 Task: Open Card Net Promoter Score Analysis in Board Corporate Social Responsibility to Workspace Customer Acquisition and add a team member Softage.4@softage.net, a label Yellow, a checklist Organizational Development, an attachment from your google drive, a color Yellow and finally, add a card description 'Research and develop new product line' and a comment 'Given the potential impact of this task on our team workload, let us ensure that we have the necessary resources and support to execute it effectively.'. Add a start date 'Jan 04, 1900' with a due date 'Jan 11, 1900'
Action: Mouse moved to (79, 250)
Screenshot: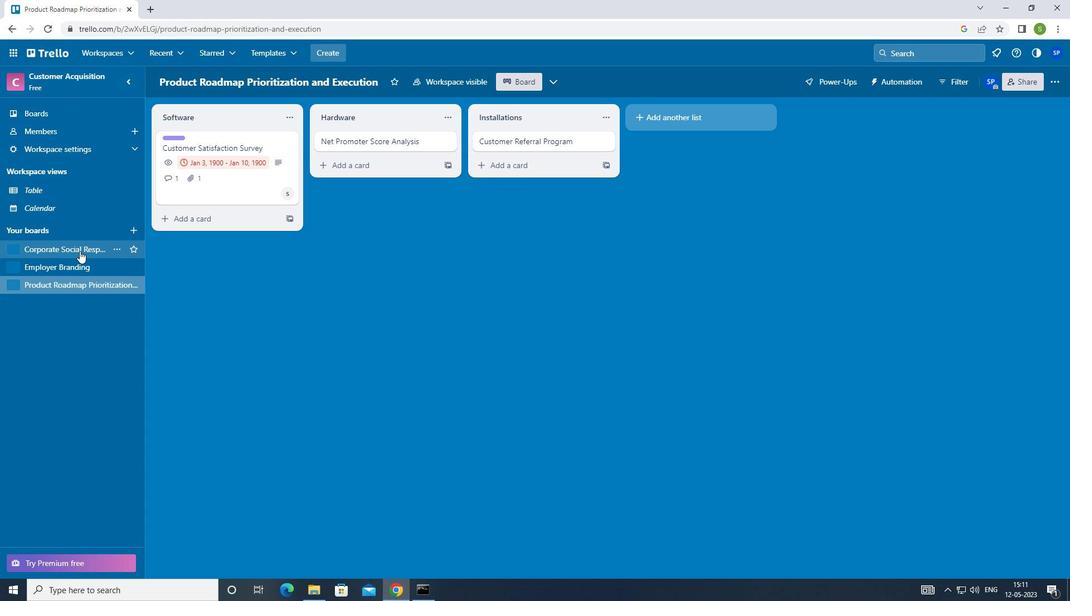 
Action: Mouse pressed left at (79, 250)
Screenshot: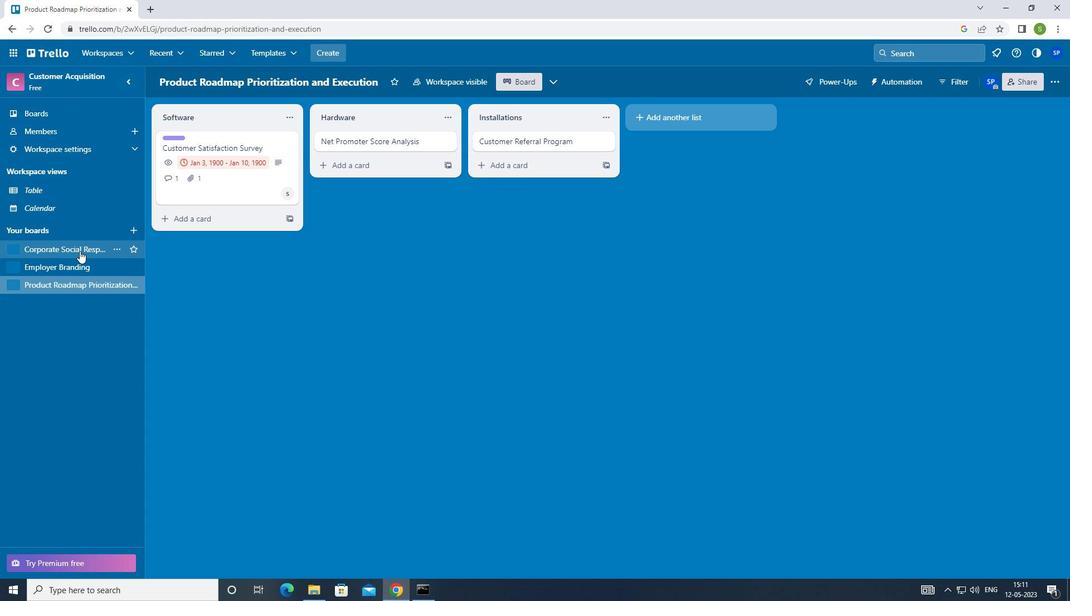
Action: Mouse moved to (378, 144)
Screenshot: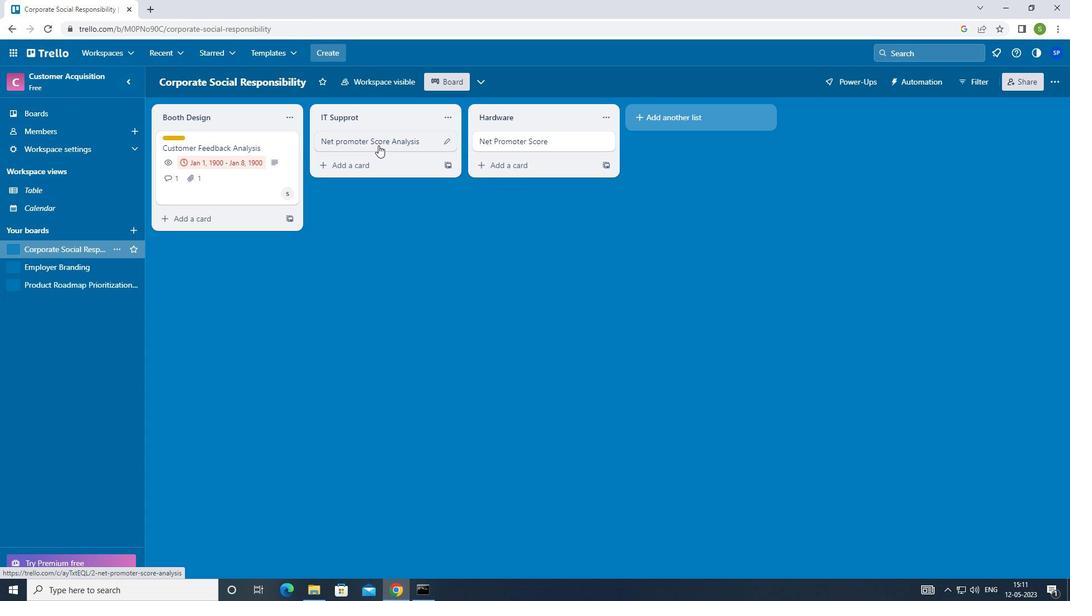 
Action: Mouse pressed left at (378, 144)
Screenshot: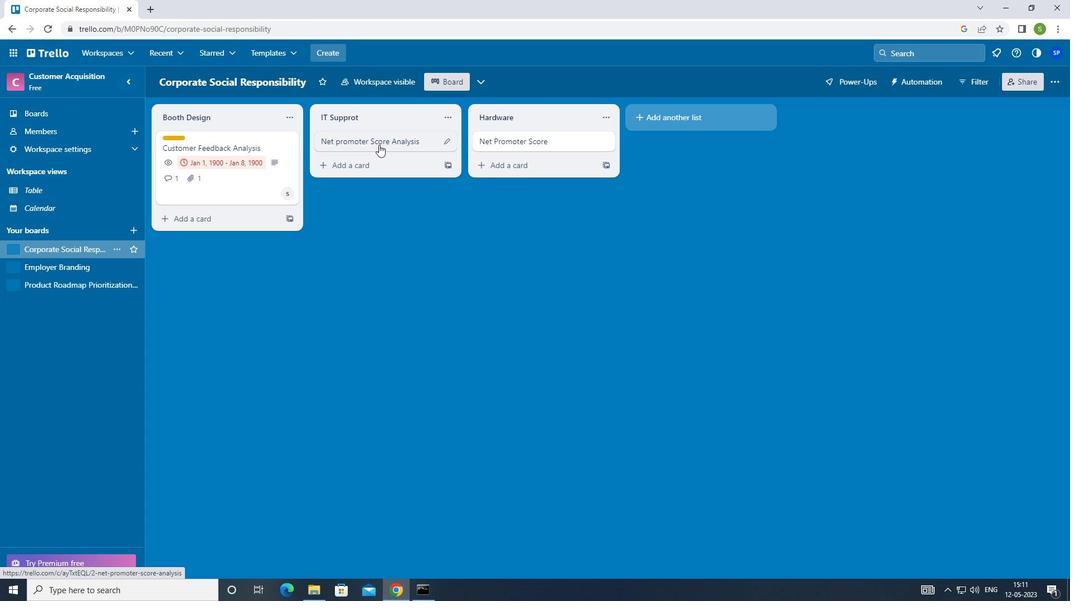 
Action: Mouse moved to (684, 139)
Screenshot: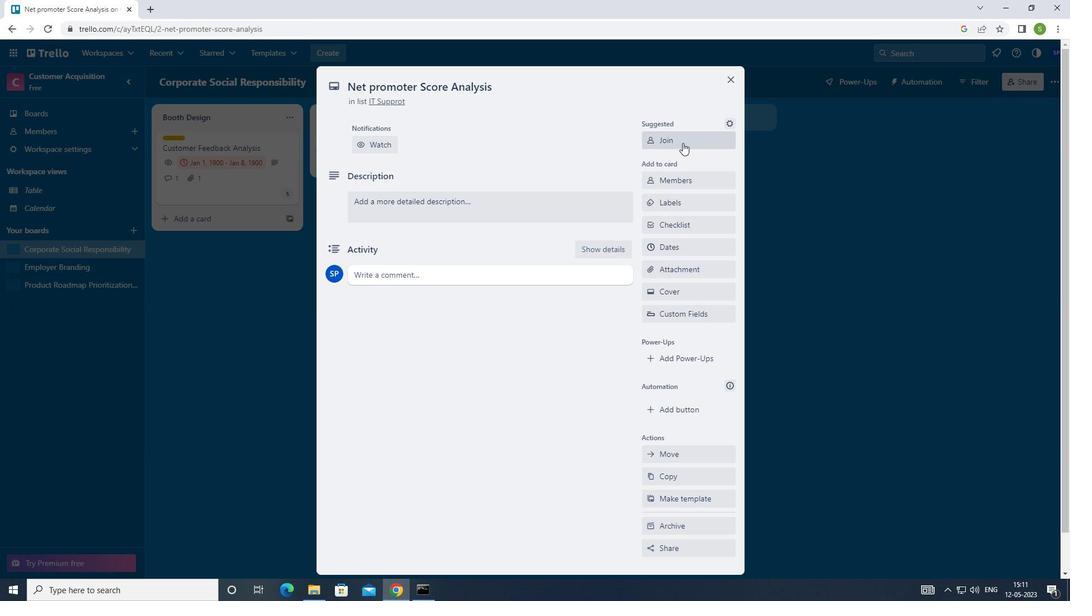 
Action: Mouse pressed left at (684, 139)
Screenshot: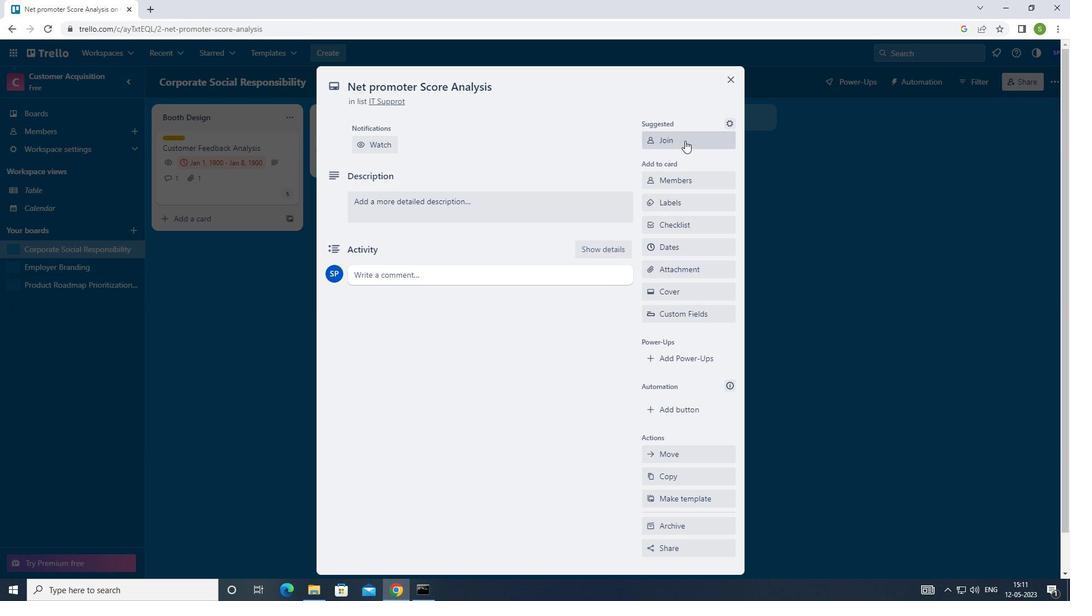 
Action: Mouse moved to (691, 144)
Screenshot: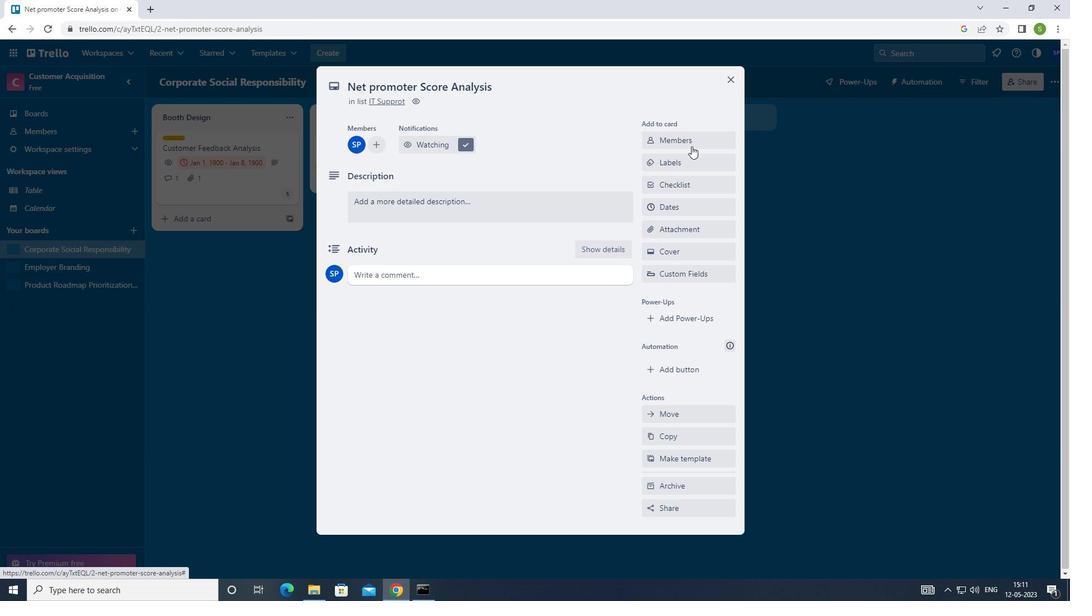 
Action: Mouse pressed left at (691, 144)
Screenshot: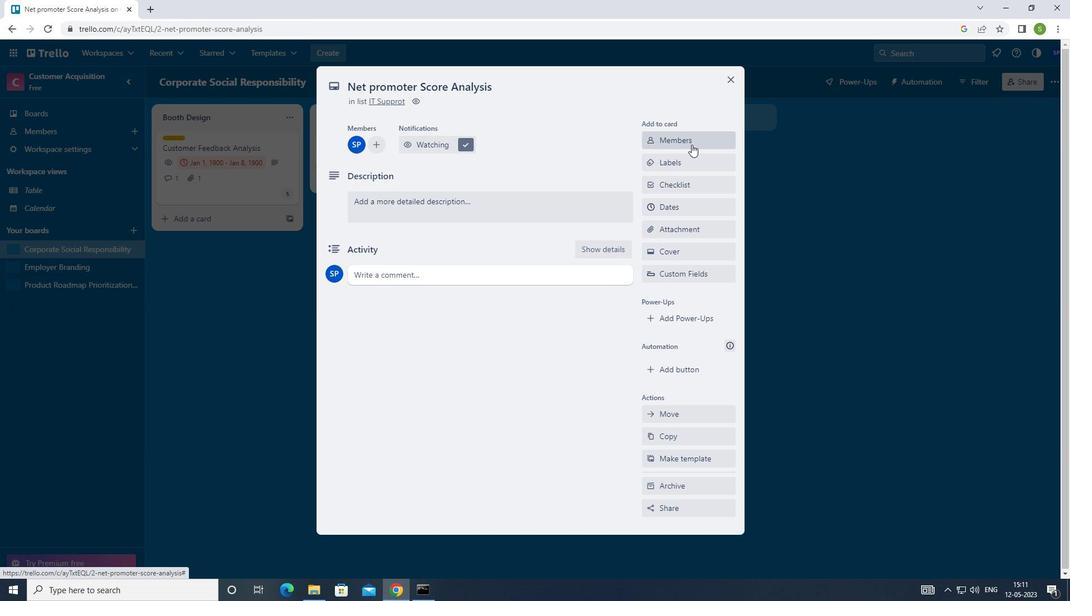 
Action: Mouse moved to (605, 163)
Screenshot: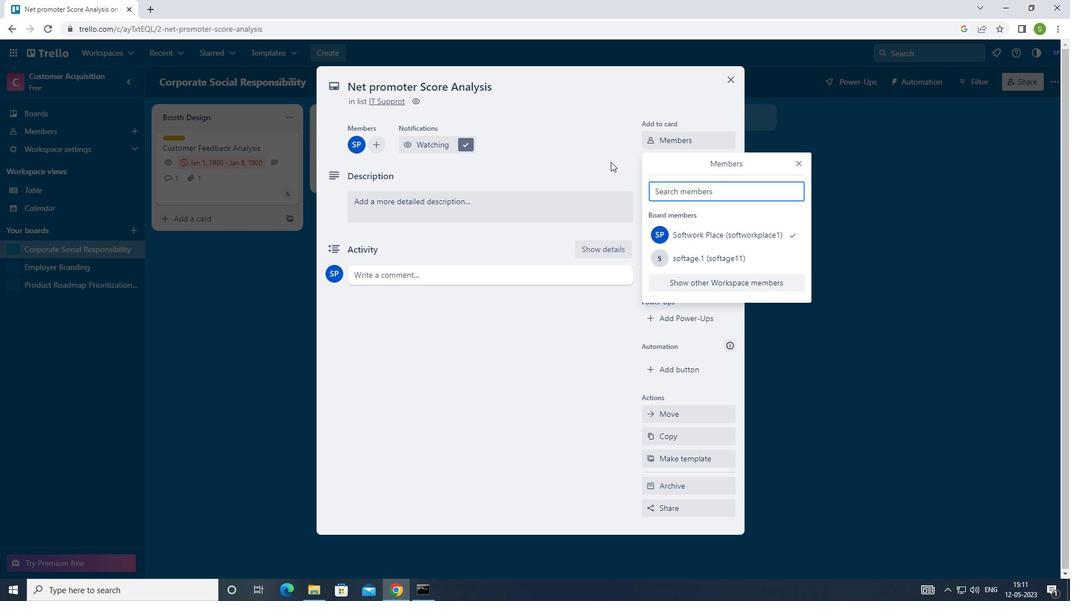 
Action: Key pressed <Key.shift>SOFTAGE.4<Key.shift>@SOFTAGE.NET
Screenshot: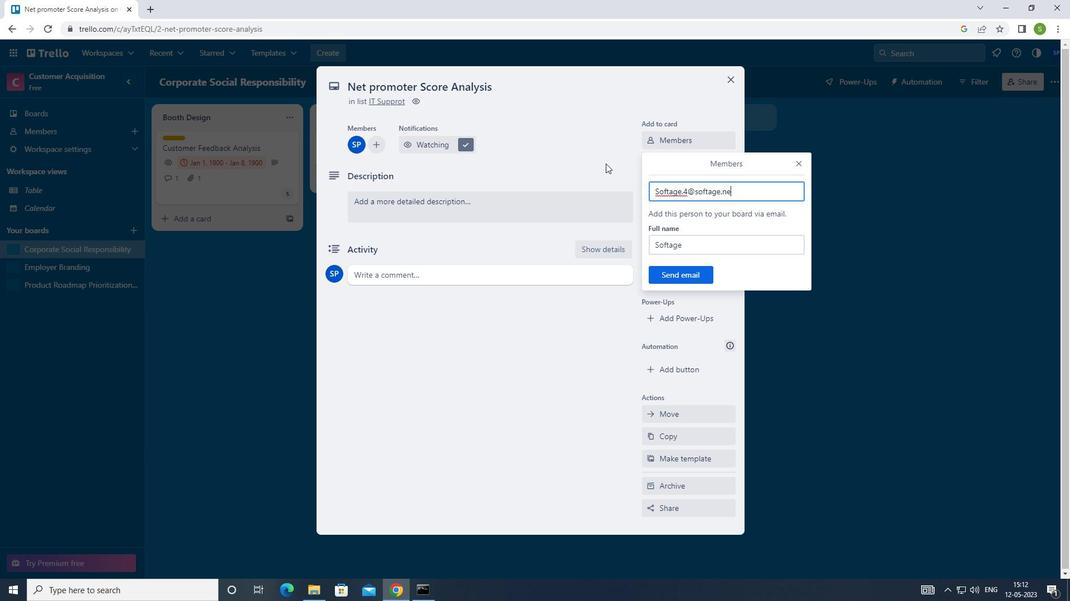 
Action: Mouse moved to (665, 271)
Screenshot: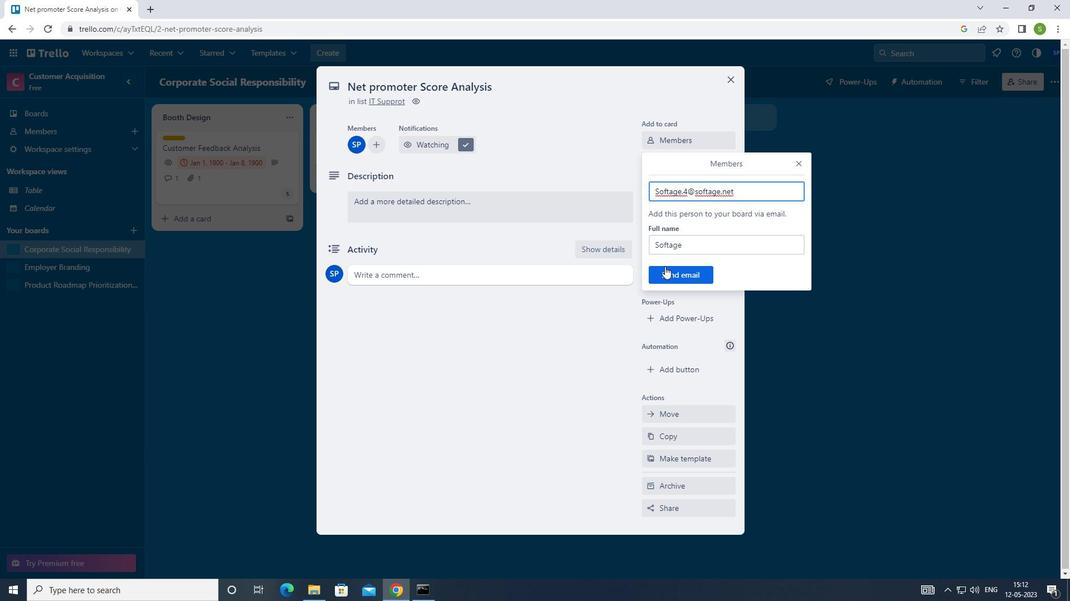 
Action: Mouse pressed left at (665, 271)
Screenshot: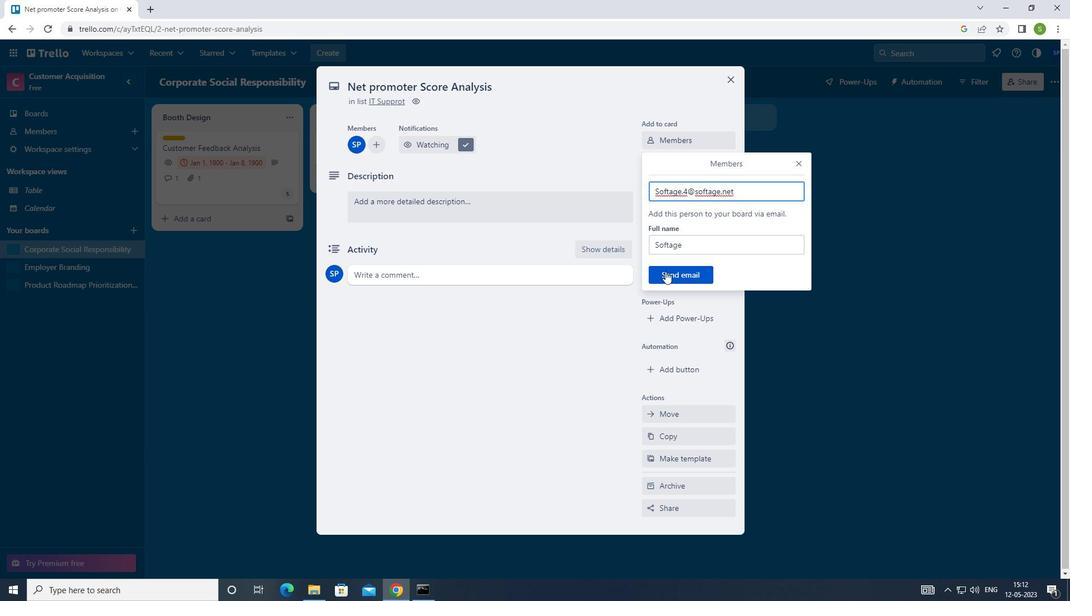 
Action: Mouse moved to (674, 164)
Screenshot: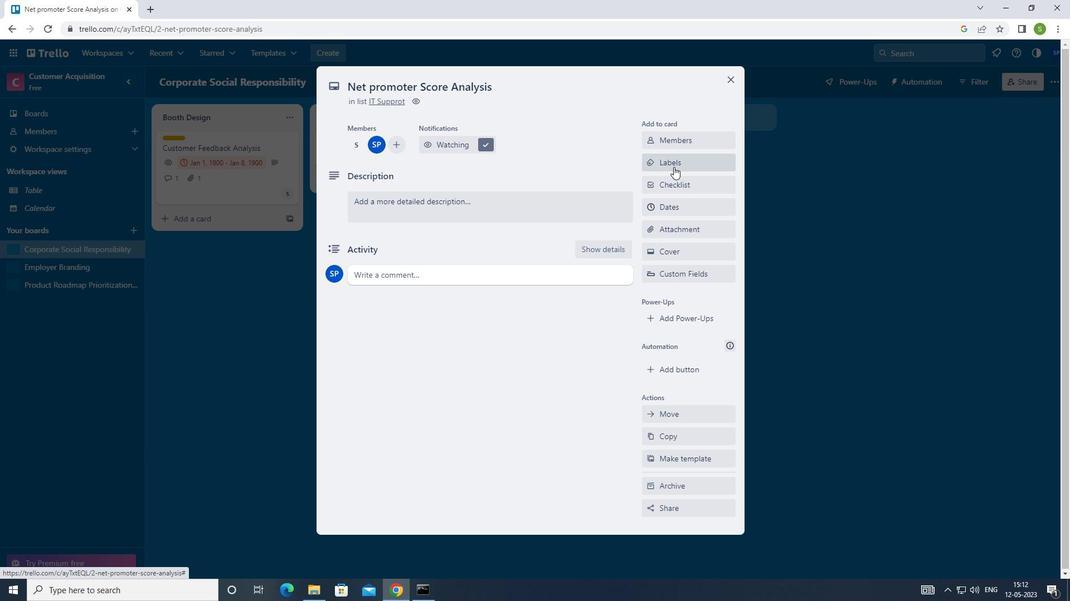 
Action: Mouse pressed left at (674, 164)
Screenshot: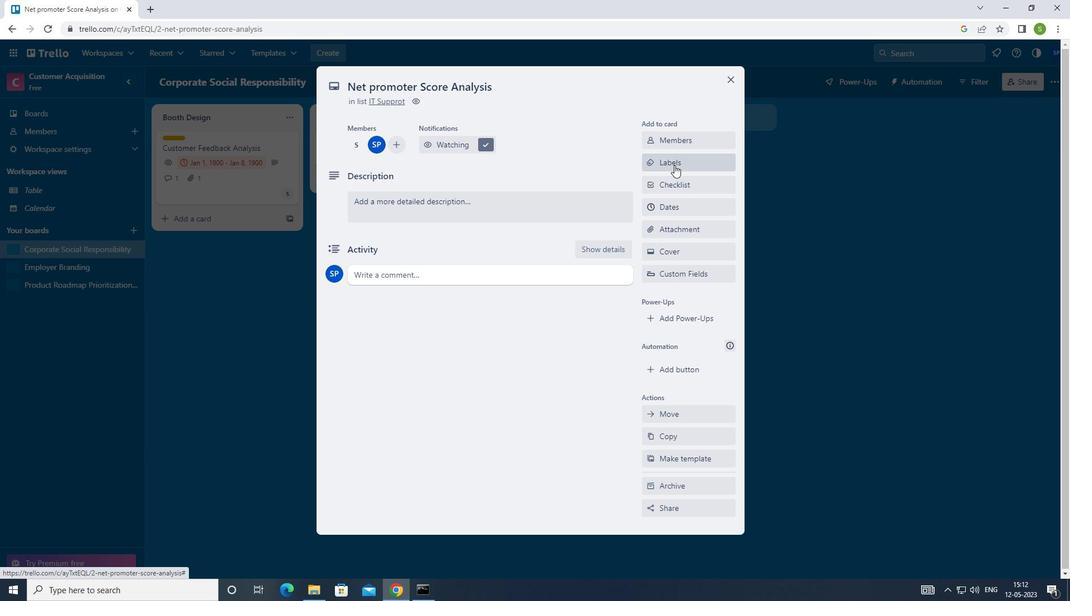 
Action: Mouse moved to (626, 195)
Screenshot: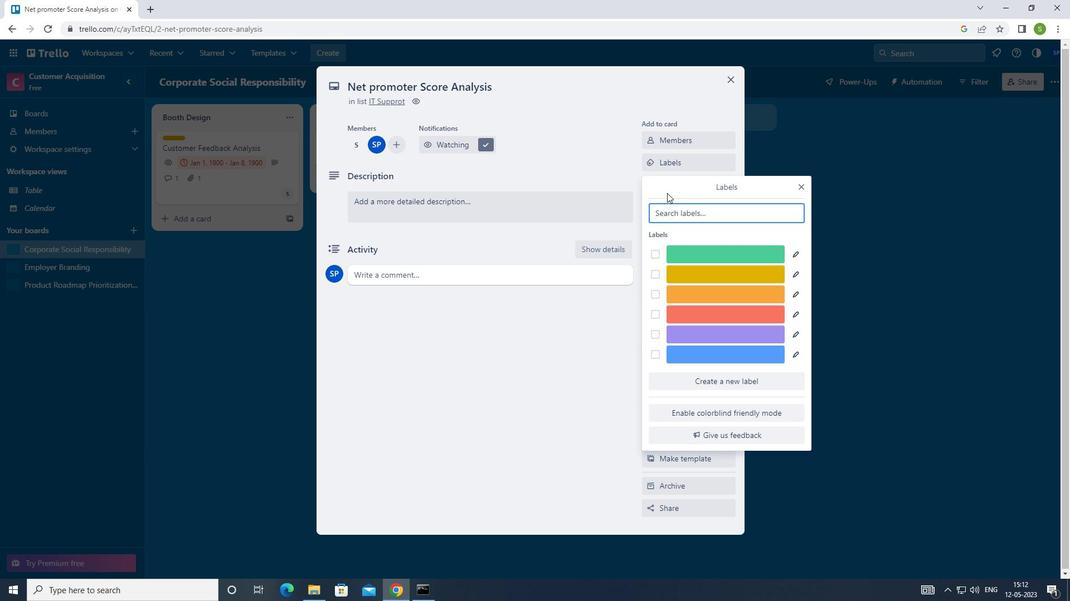 
Action: Key pressed YELL
Screenshot: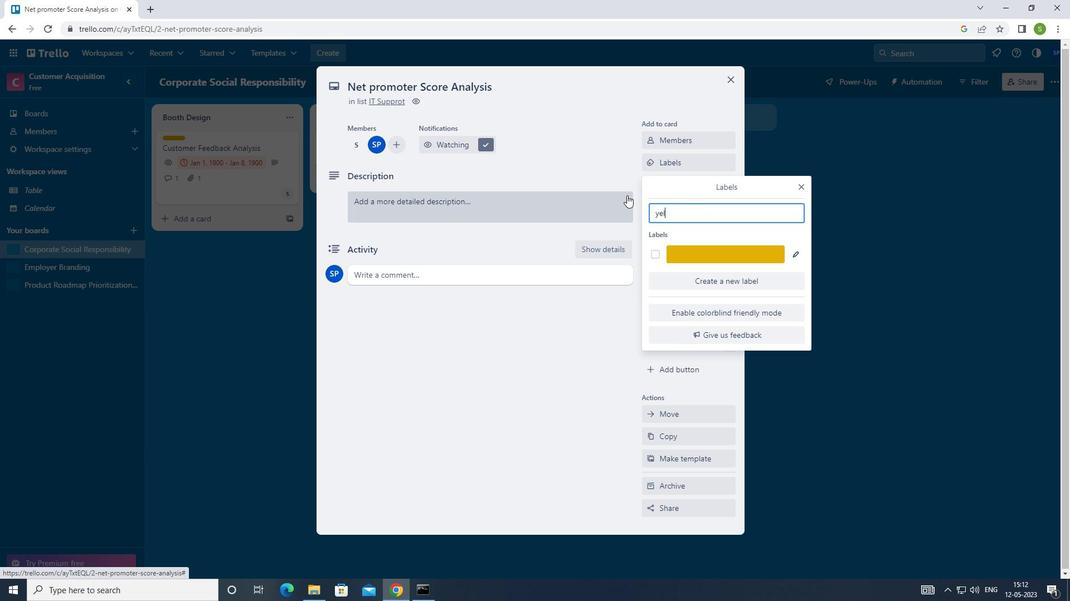 
Action: Mouse moved to (658, 253)
Screenshot: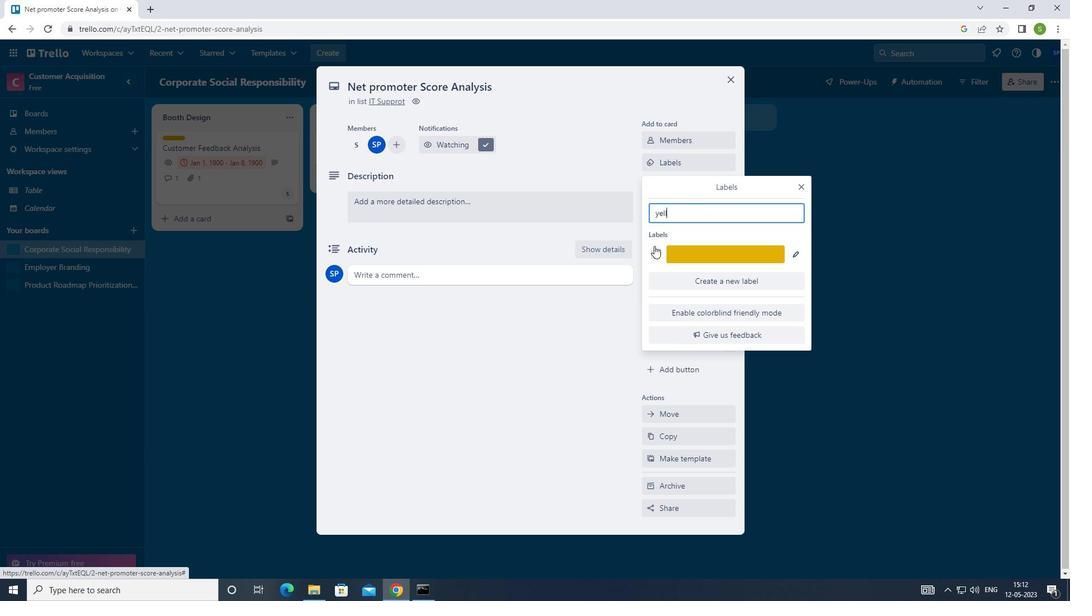 
Action: Mouse pressed left at (658, 253)
Screenshot: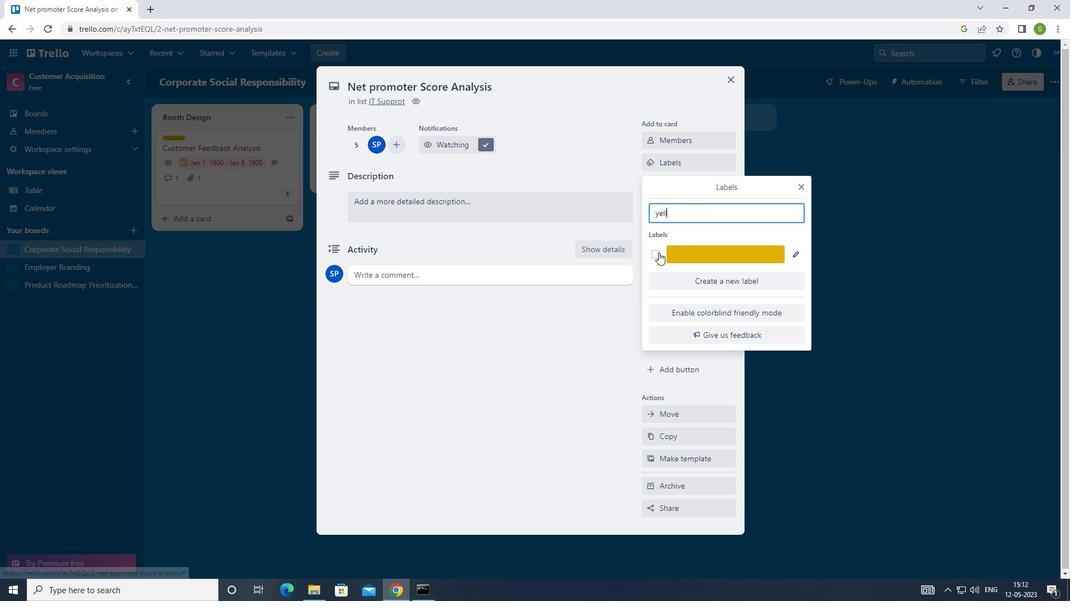 
Action: Mouse moved to (804, 186)
Screenshot: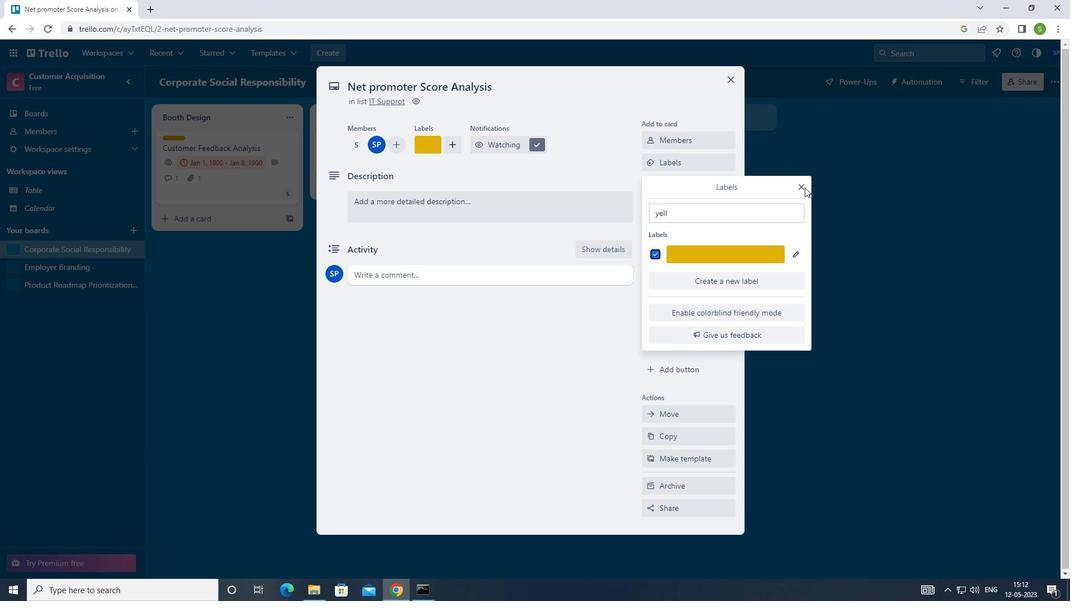 
Action: Mouse pressed left at (804, 186)
Screenshot: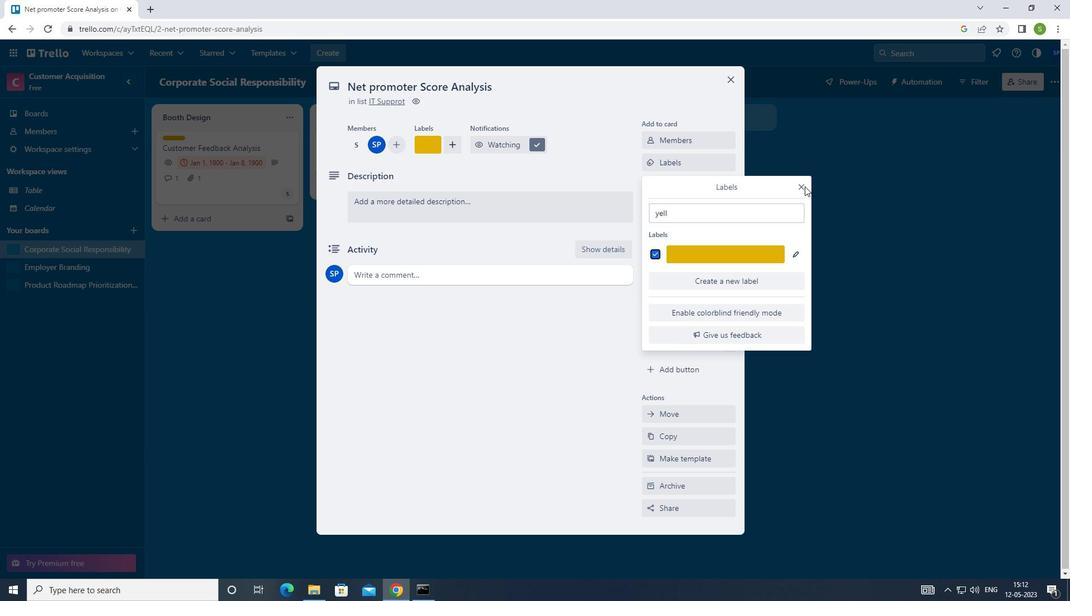 
Action: Mouse moved to (798, 185)
Screenshot: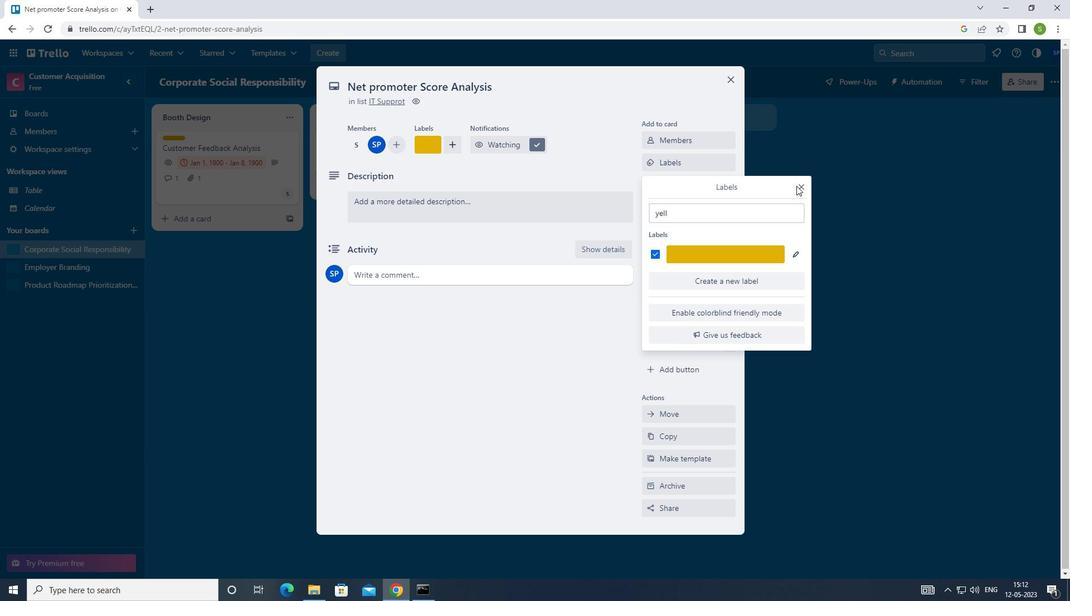 
Action: Mouse pressed left at (798, 185)
Screenshot: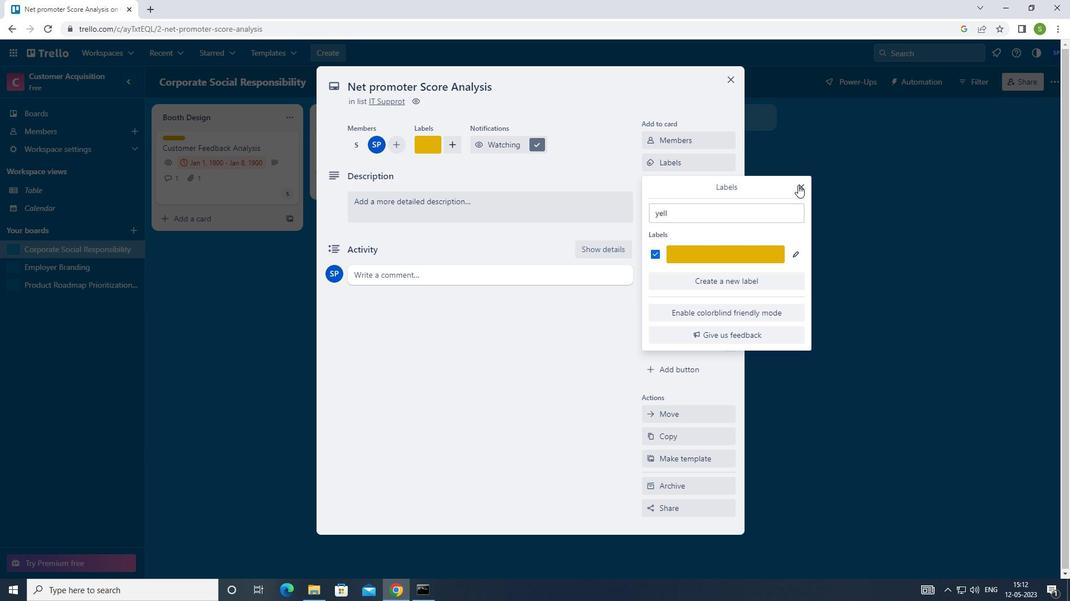 
Action: Mouse moved to (687, 188)
Screenshot: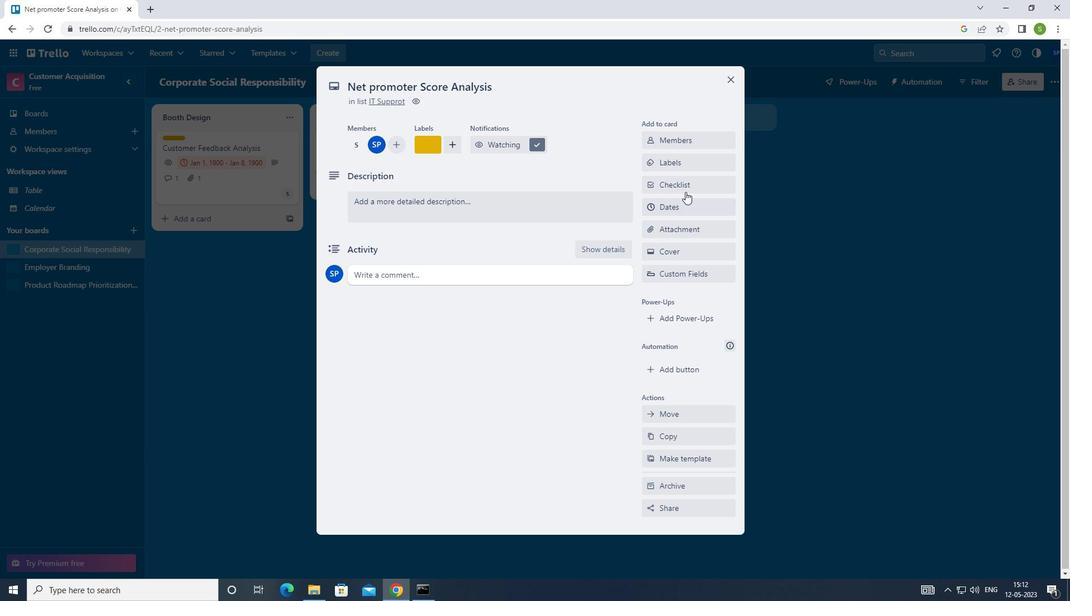 
Action: Mouse pressed left at (687, 188)
Screenshot: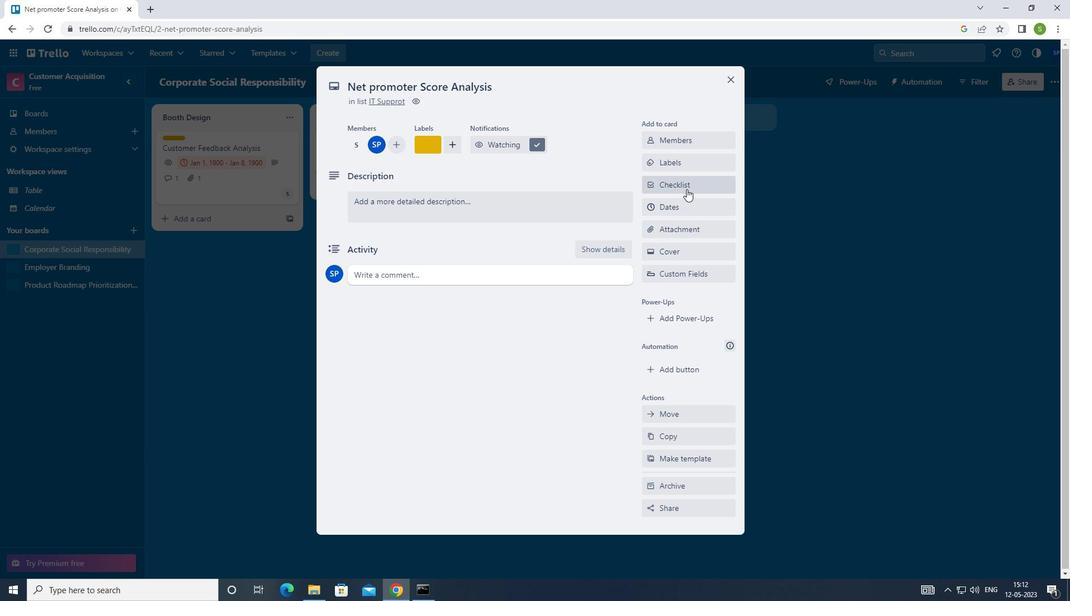 
Action: Mouse moved to (662, 192)
Screenshot: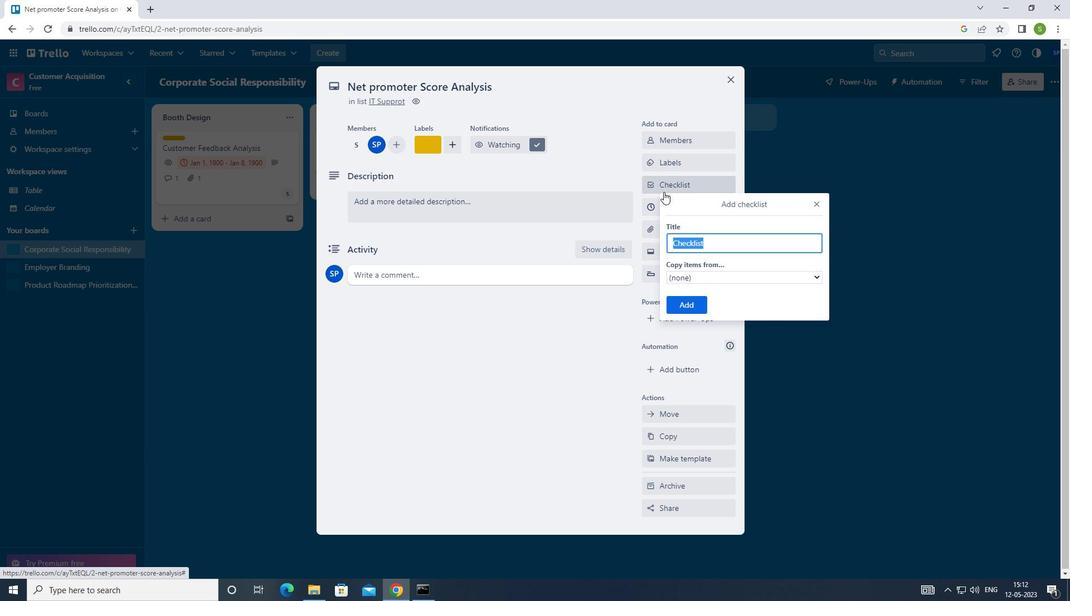 
Action: Key pressed <Key.shift><Key.shift><Key.shift><Key.shift><Key.shift><Key.shift><Key.shift><Key.shift><Key.shift><Key.shift>ORG
Screenshot: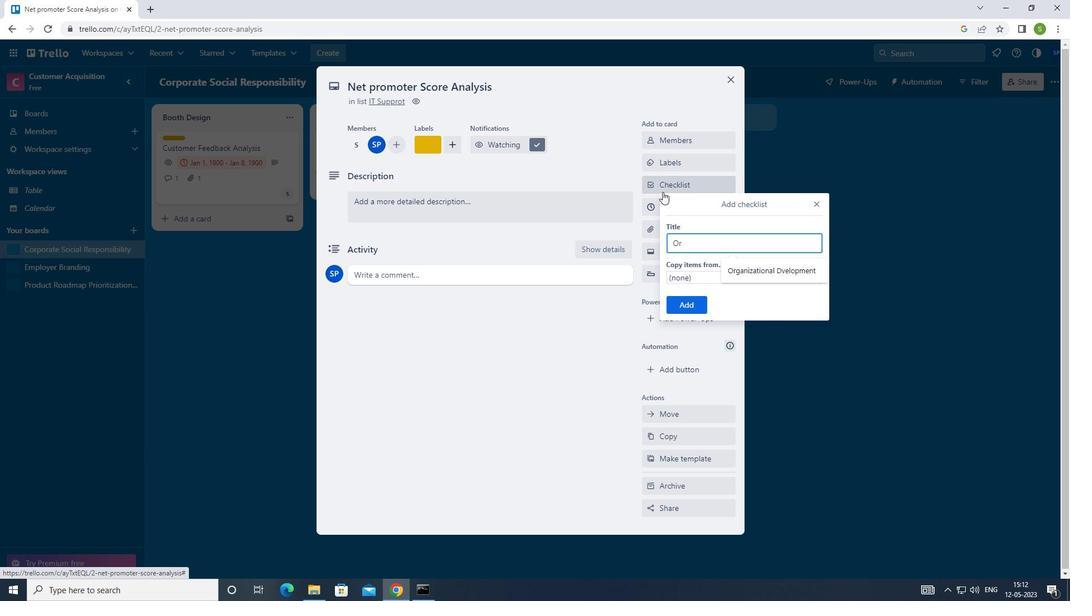 
Action: Mouse moved to (661, 192)
Screenshot: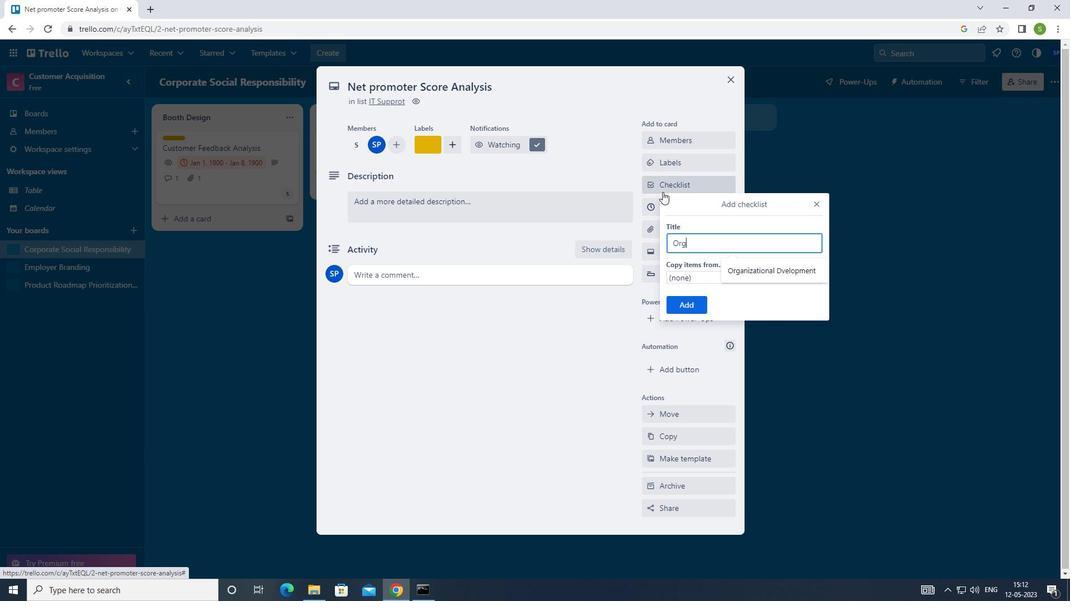 
Action: Key pressed ANIZATIONAL<Key.space><Key.shift><Key.shift><Key.shift><Key.shift><Key.shift><Key.shift><Key.shift><Key.shift><Key.shift><Key.shift><Key.shift>DEVELOPMENT
Screenshot: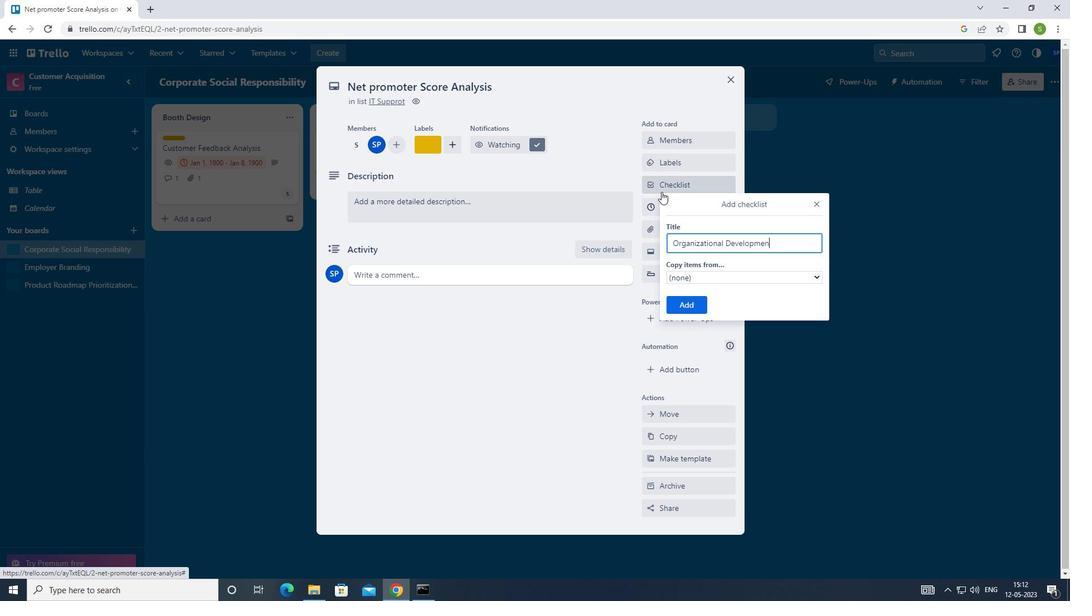 
Action: Mouse moved to (677, 302)
Screenshot: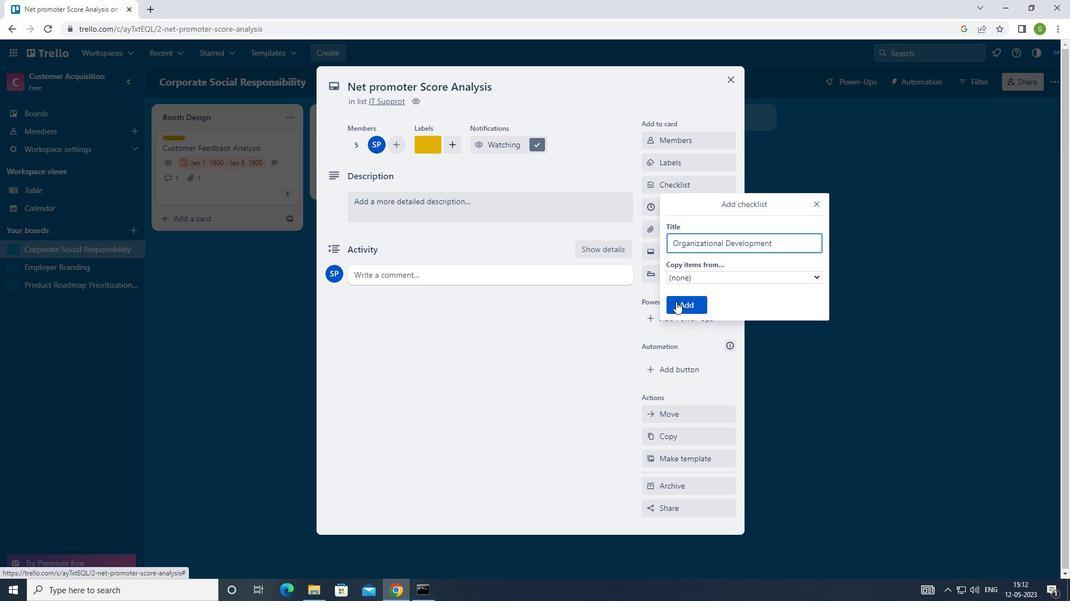 
Action: Mouse pressed left at (677, 302)
Screenshot: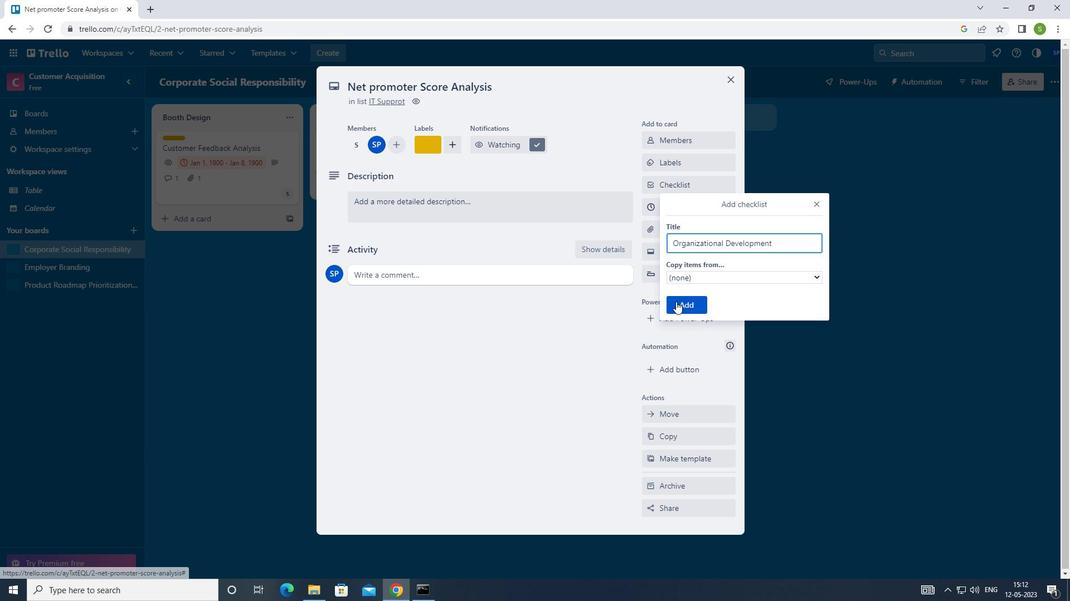 
Action: Mouse moved to (681, 227)
Screenshot: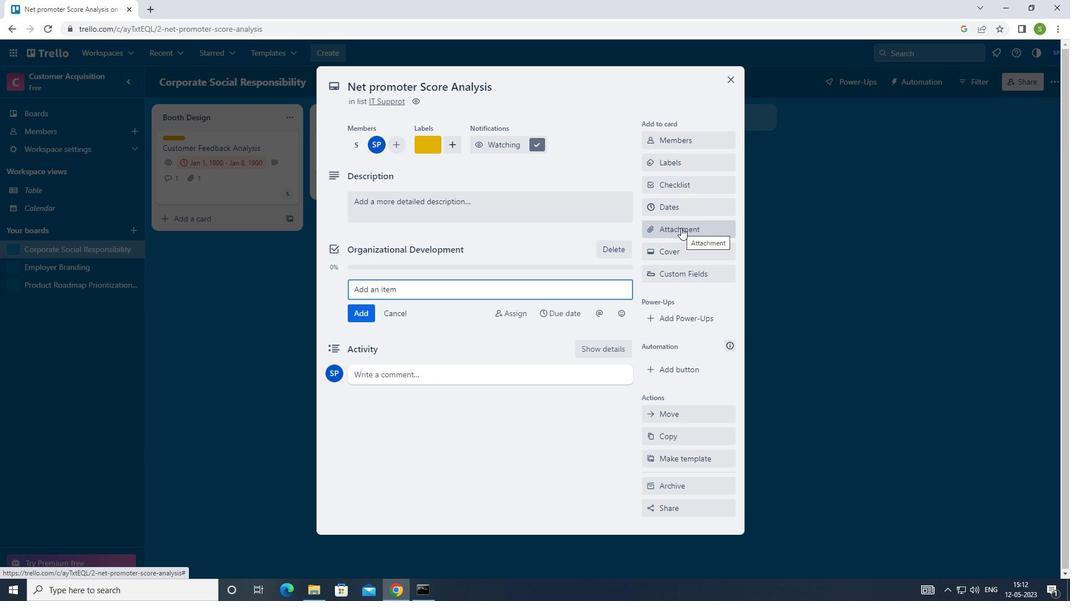 
Action: Mouse pressed left at (681, 227)
Screenshot: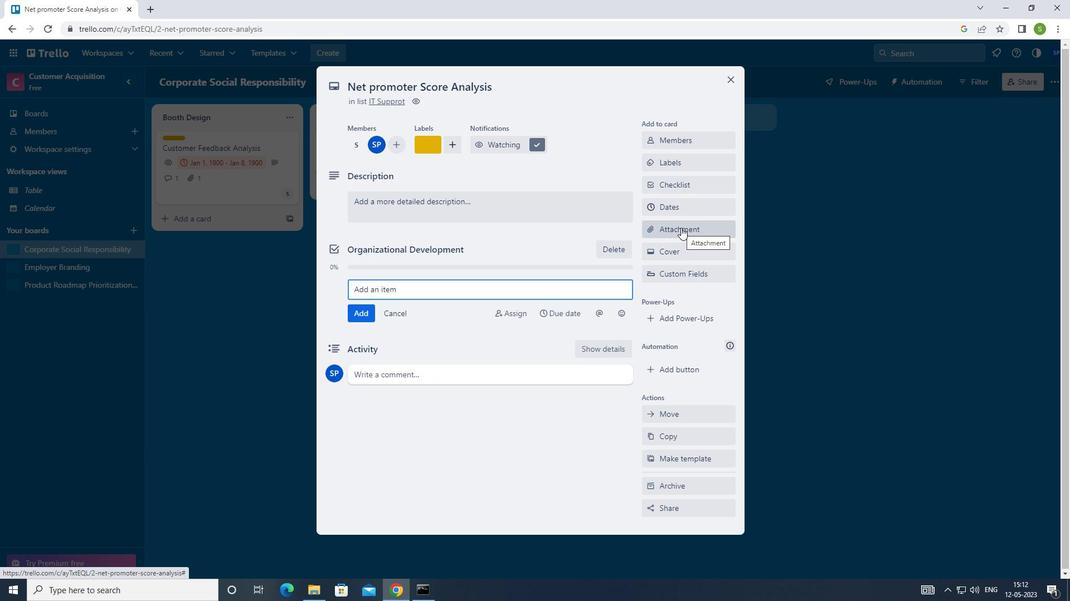 
Action: Mouse moved to (663, 313)
Screenshot: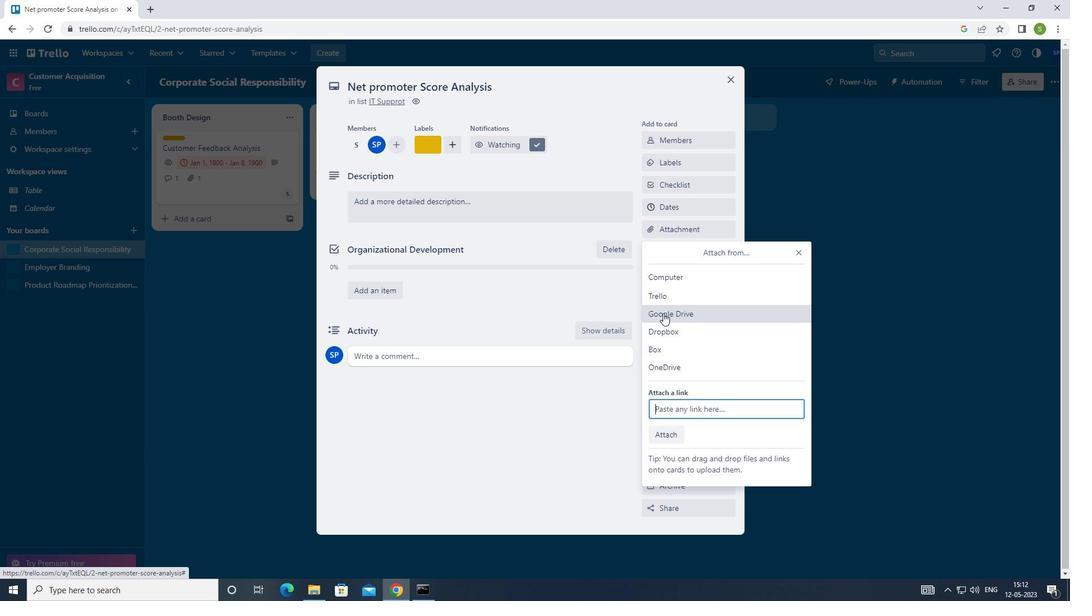 
Action: Mouse pressed left at (663, 313)
Screenshot: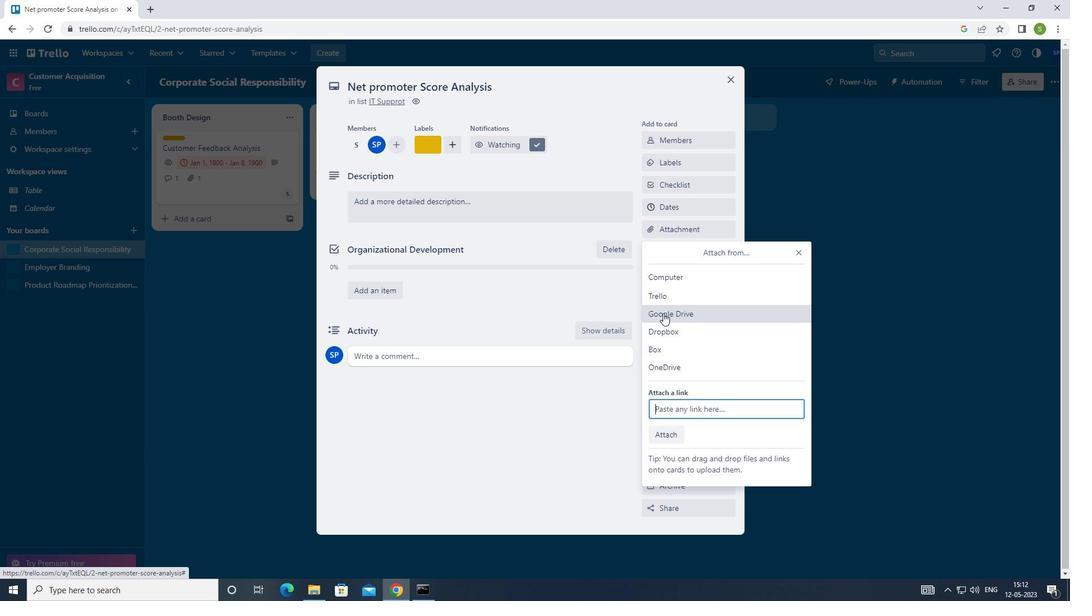 
Action: Mouse moved to (329, 295)
Screenshot: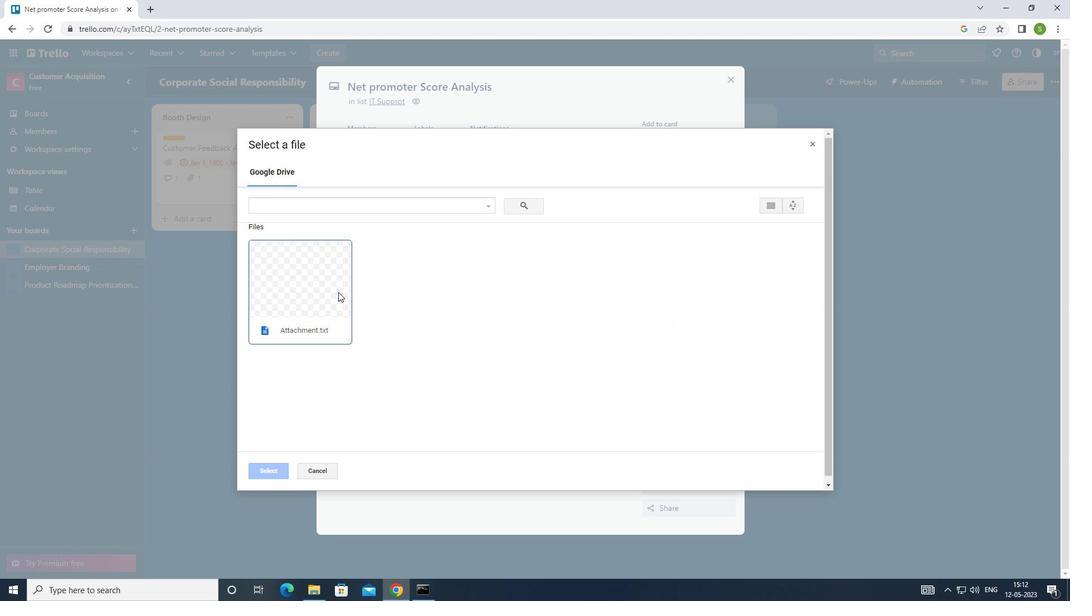 
Action: Mouse pressed left at (329, 295)
Screenshot: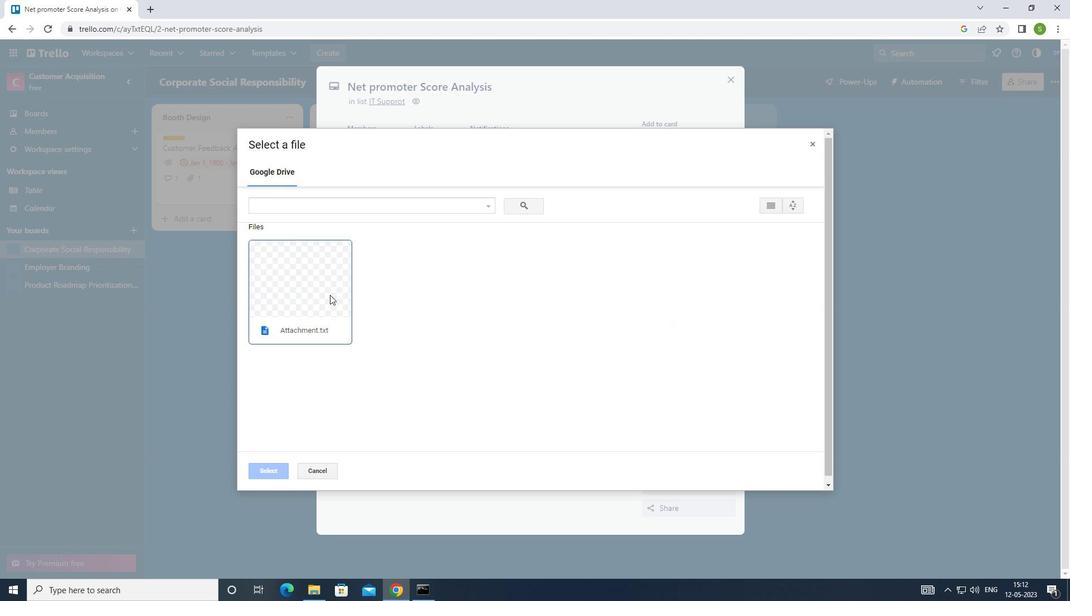 
Action: Mouse moved to (271, 470)
Screenshot: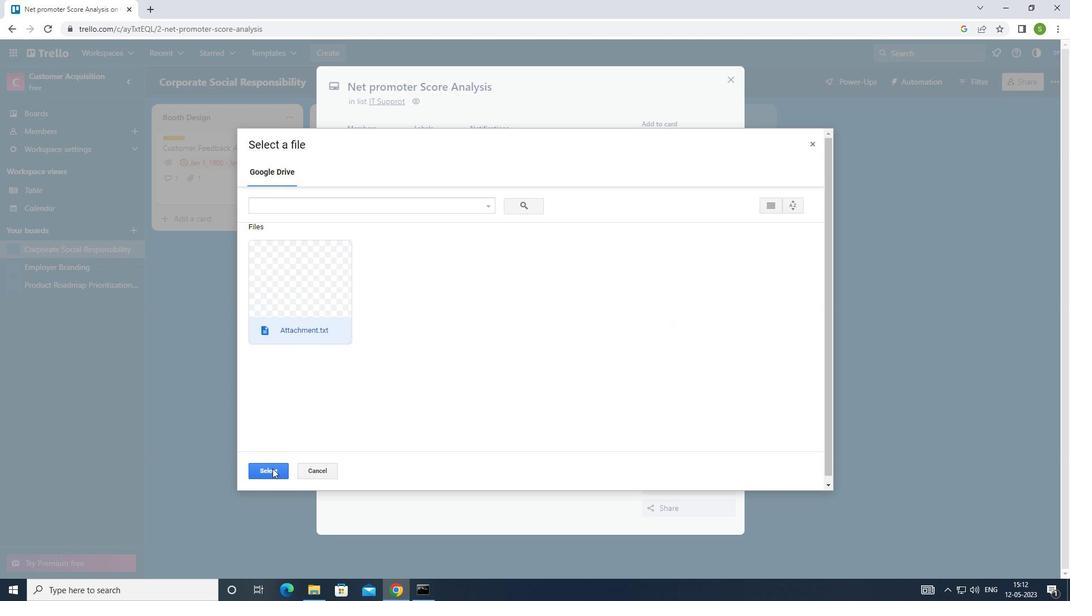 
Action: Mouse pressed left at (271, 470)
Screenshot: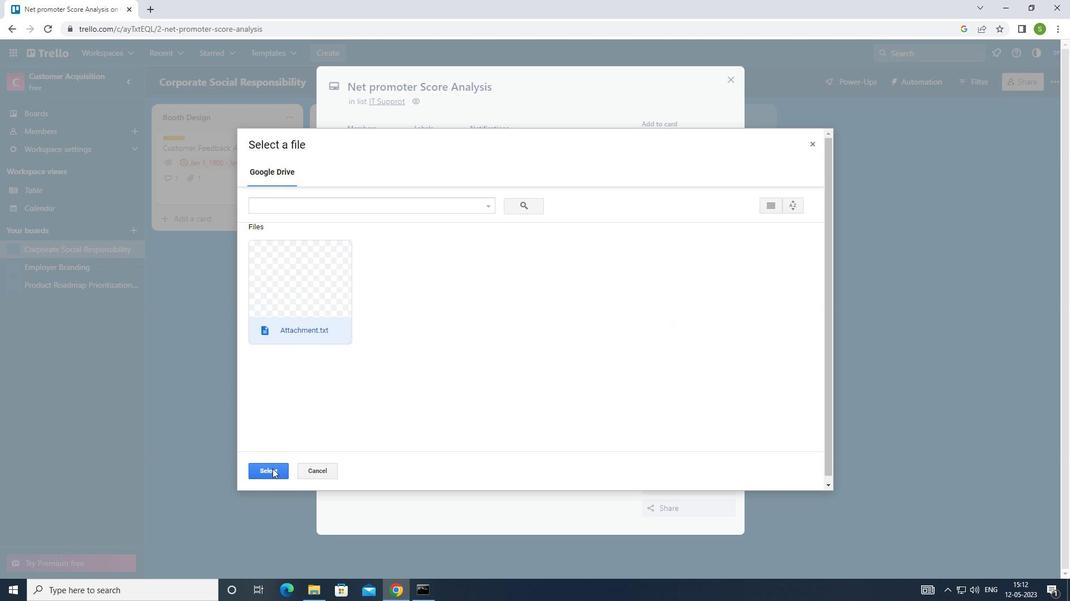 
Action: Mouse moved to (474, 201)
Screenshot: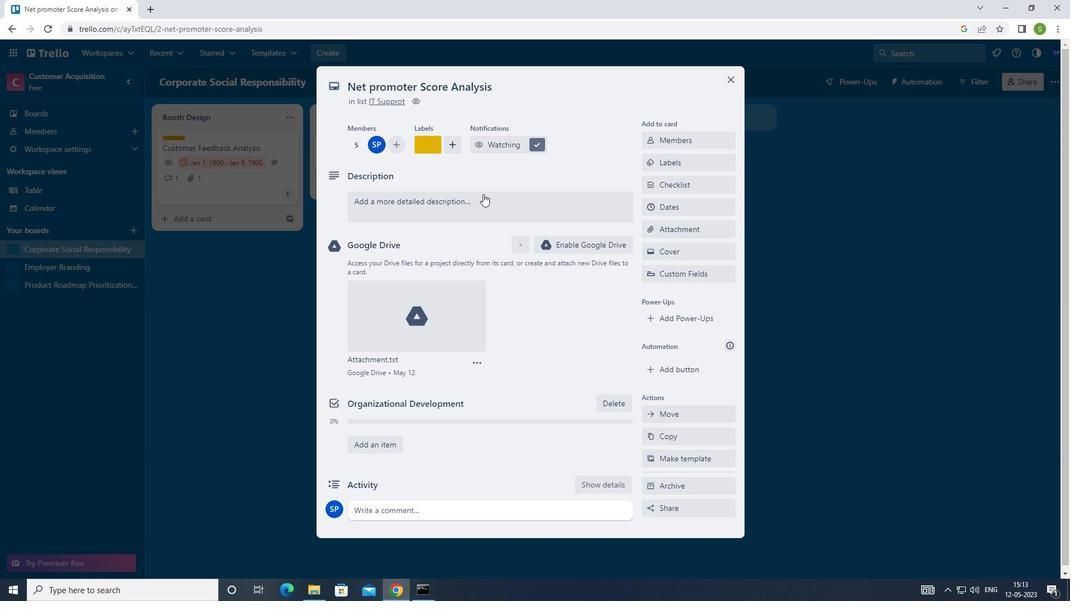 
Action: Mouse pressed left at (474, 201)
Screenshot: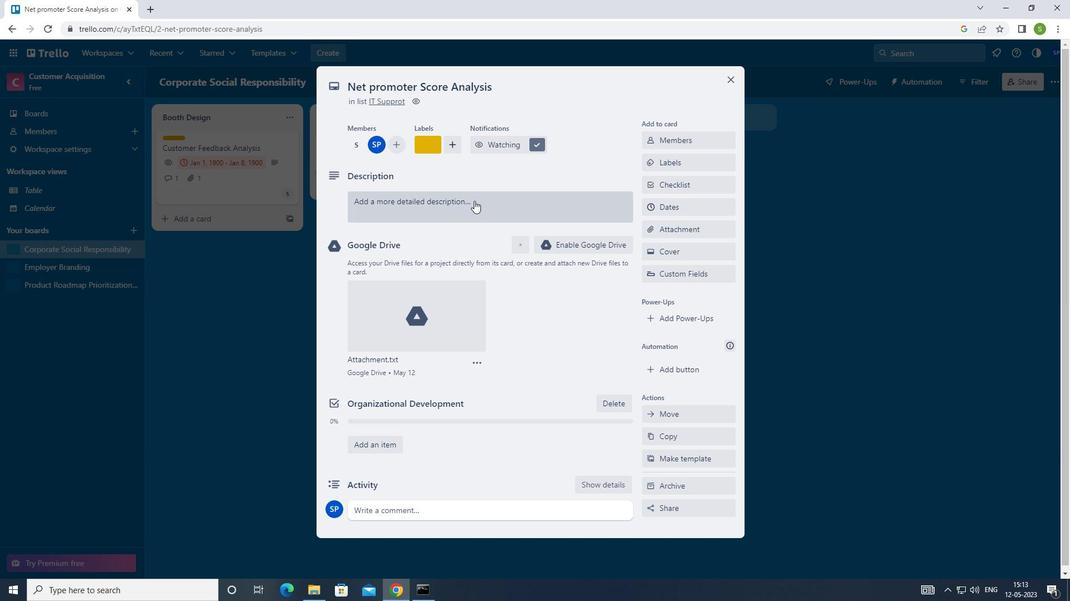 
Action: Mouse moved to (533, 163)
Screenshot: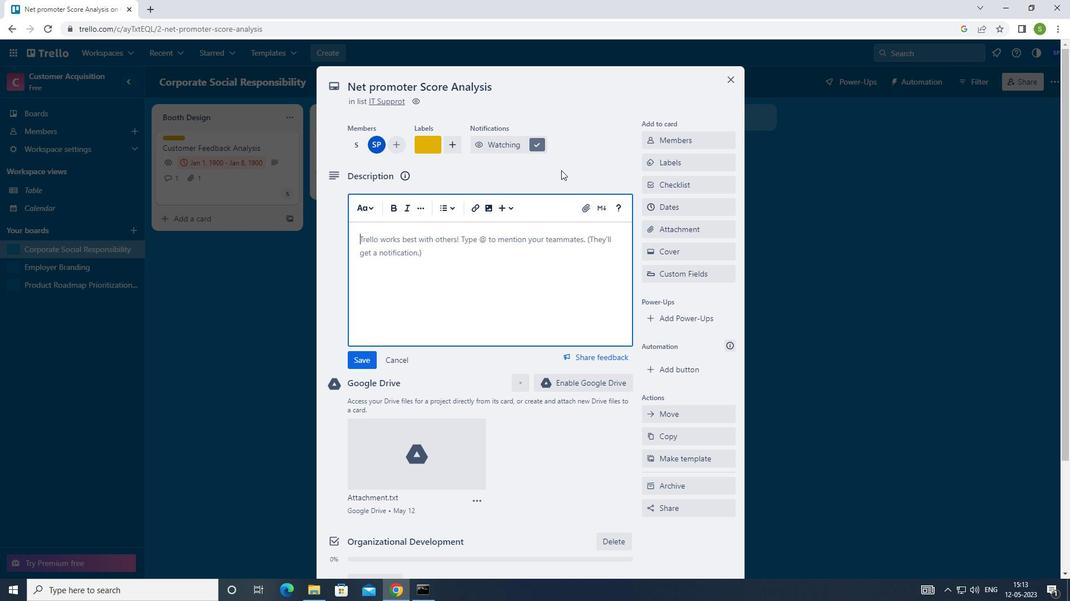 
Action: Key pressed <Key.shift>RESEARCH<Key.space>AND<Key.space>DEVELOP
Screenshot: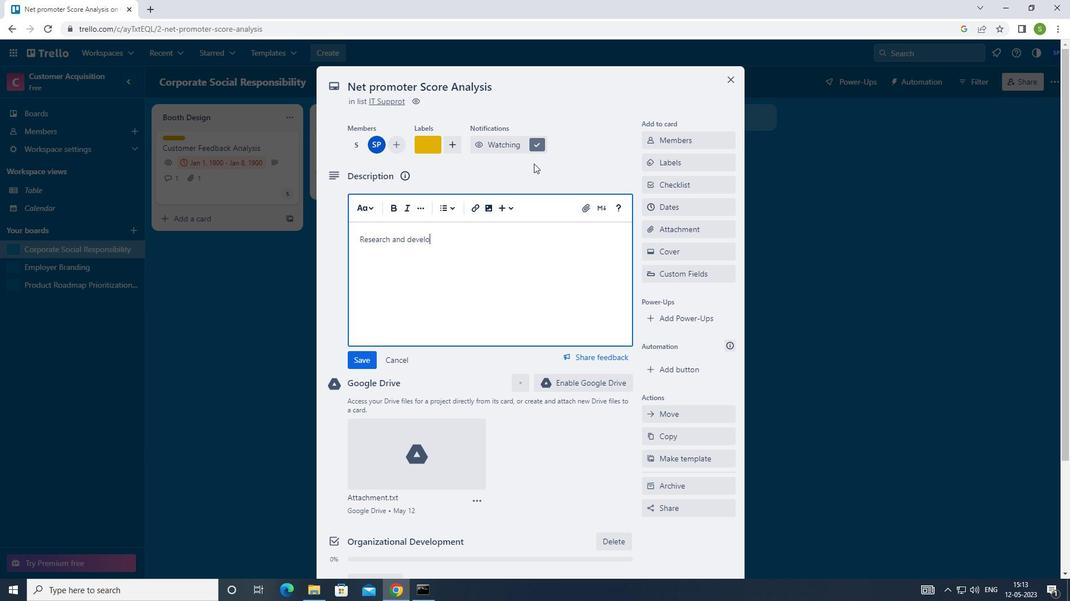 
Action: Mouse moved to (533, 163)
Screenshot: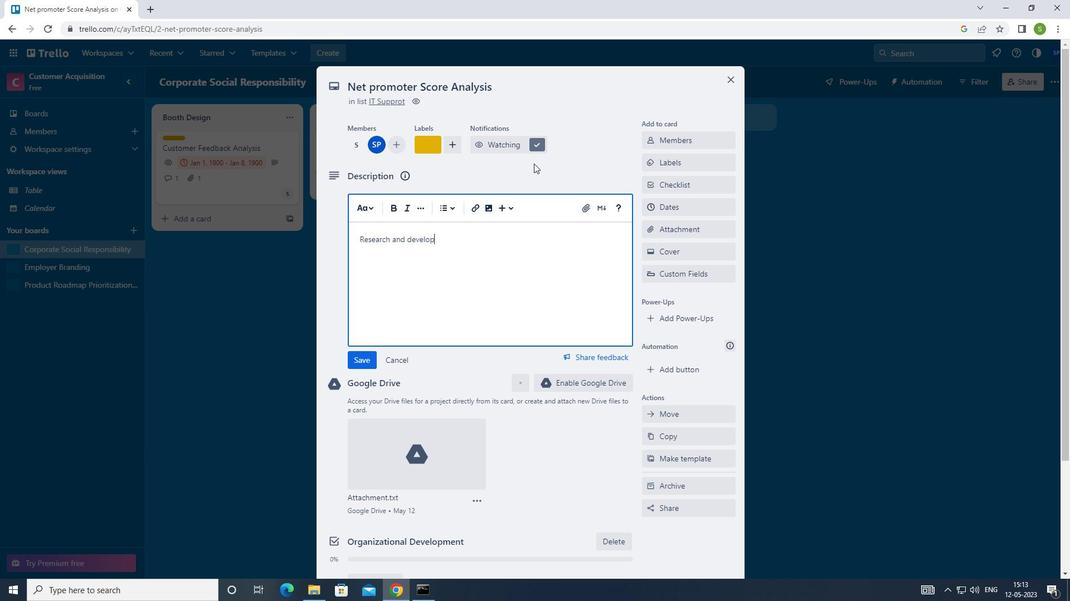 
Action: Key pressed <Key.space>
Screenshot: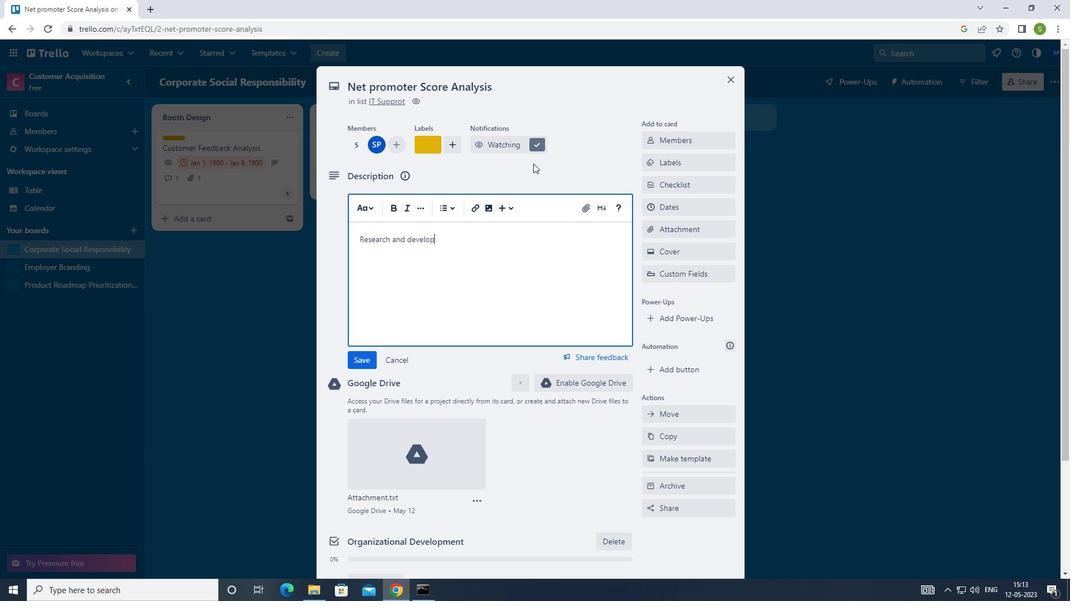 
Action: Mouse moved to (533, 163)
Screenshot: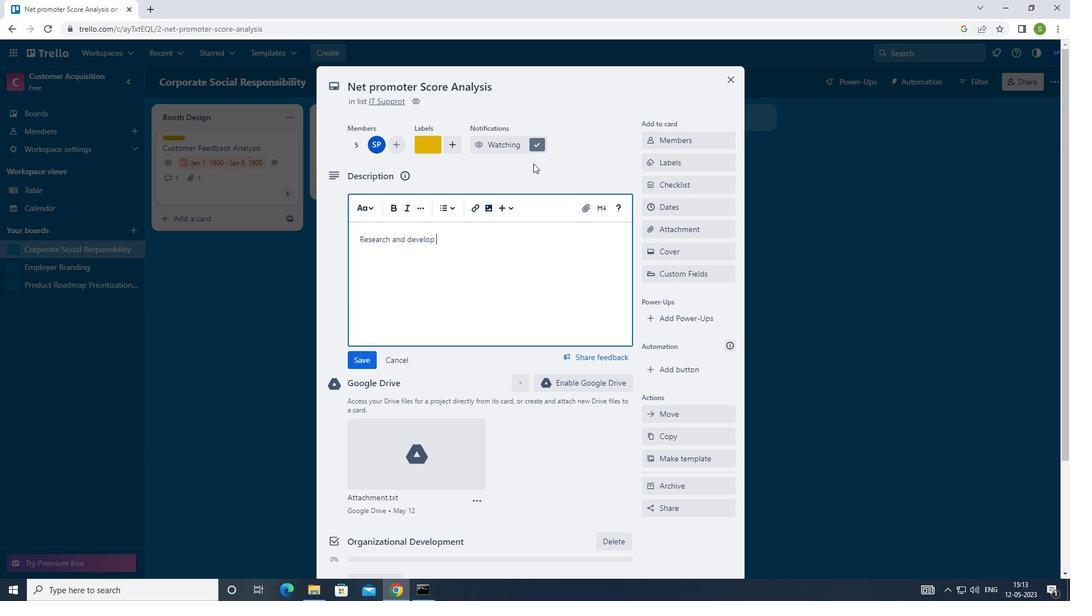 
Action: Key pressed N
Screenshot: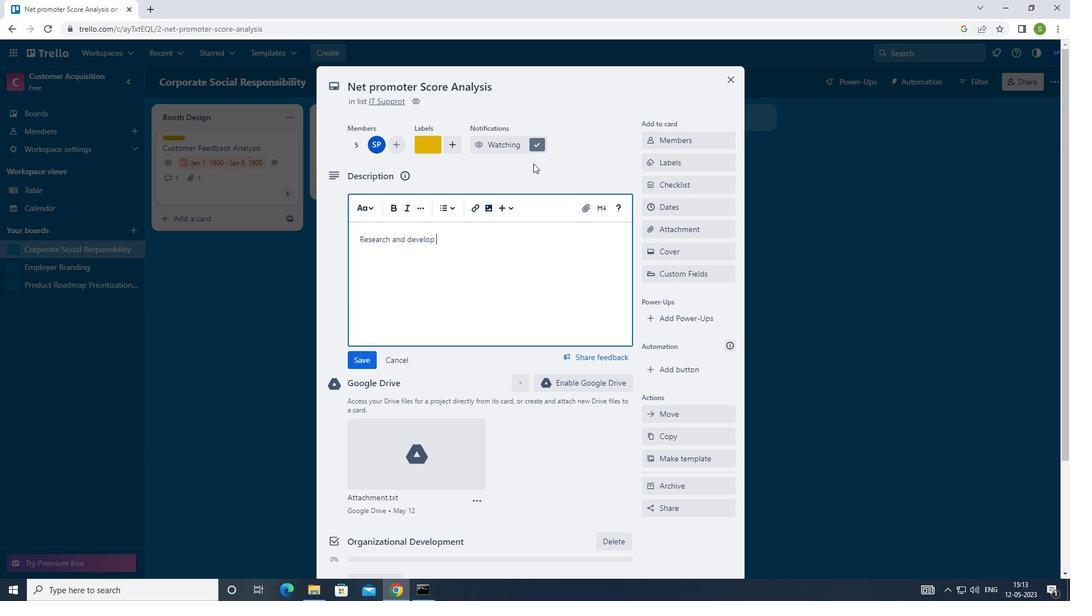 
Action: Mouse moved to (531, 163)
Screenshot: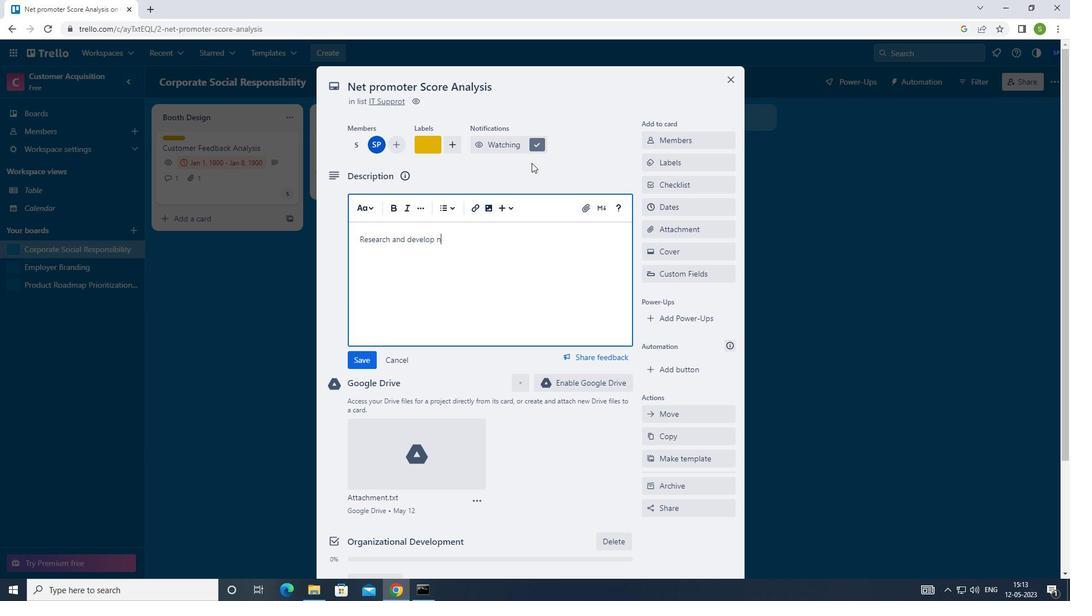 
Action: Key pressed EW
Screenshot: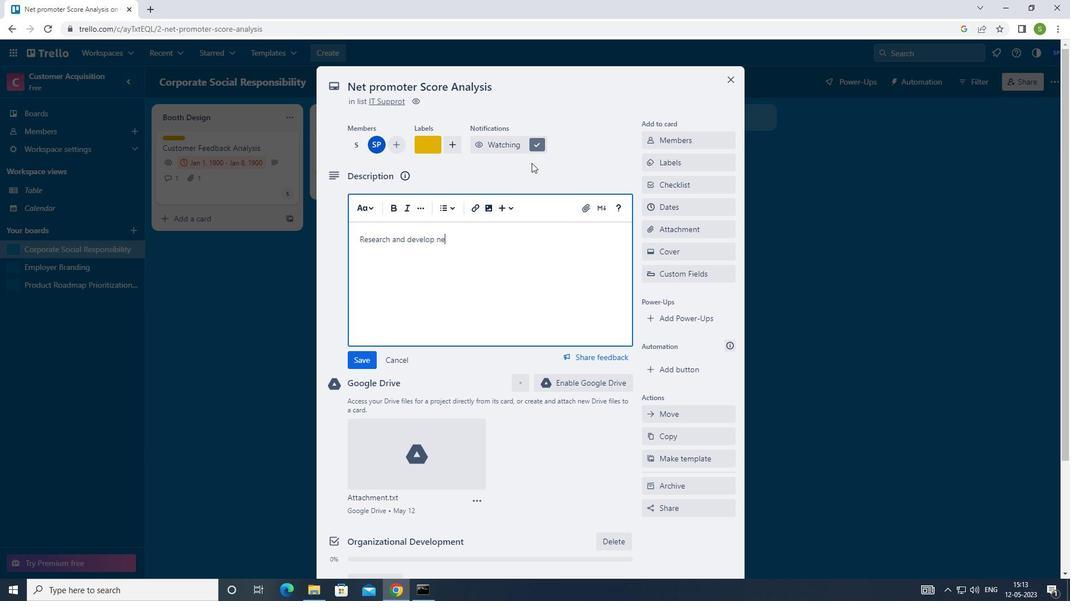 
Action: Mouse moved to (531, 162)
Screenshot: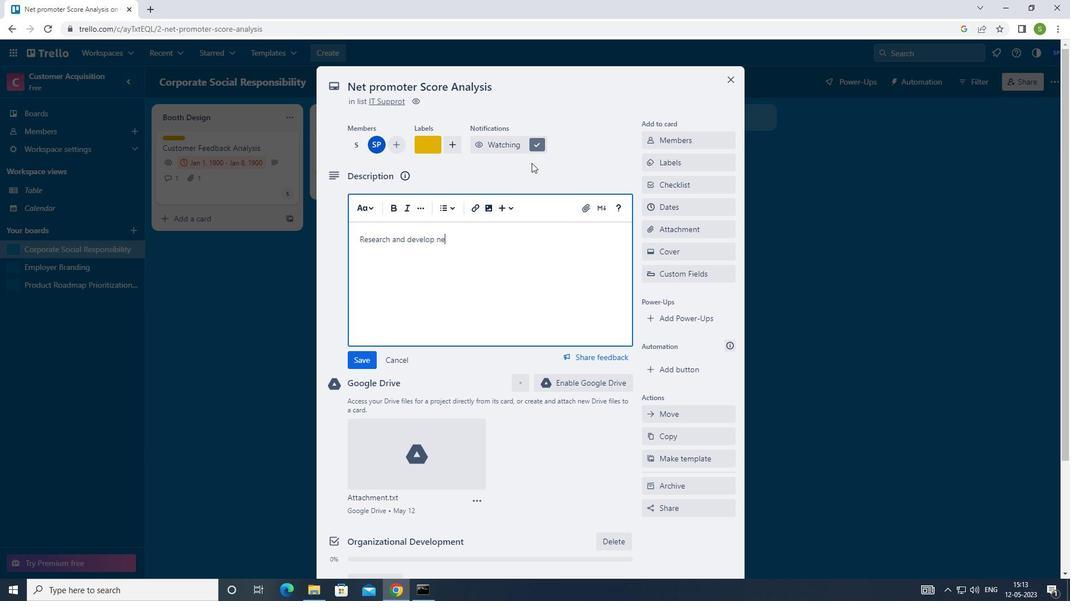 
Action: Key pressed <Key.space>PRODUCT<Key.space>LINE
Screenshot: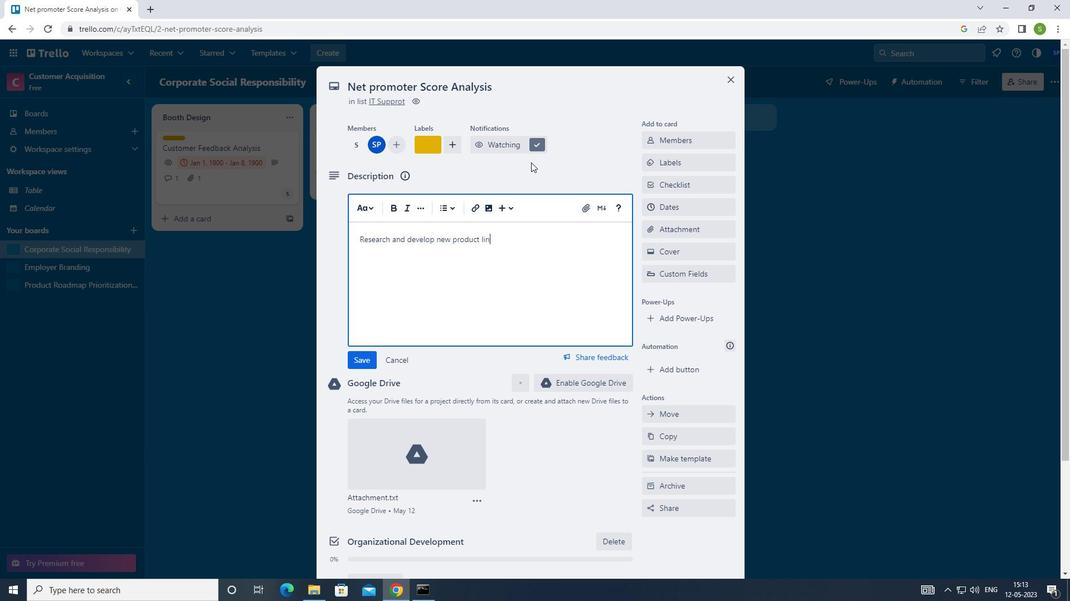 
Action: Mouse moved to (361, 364)
Screenshot: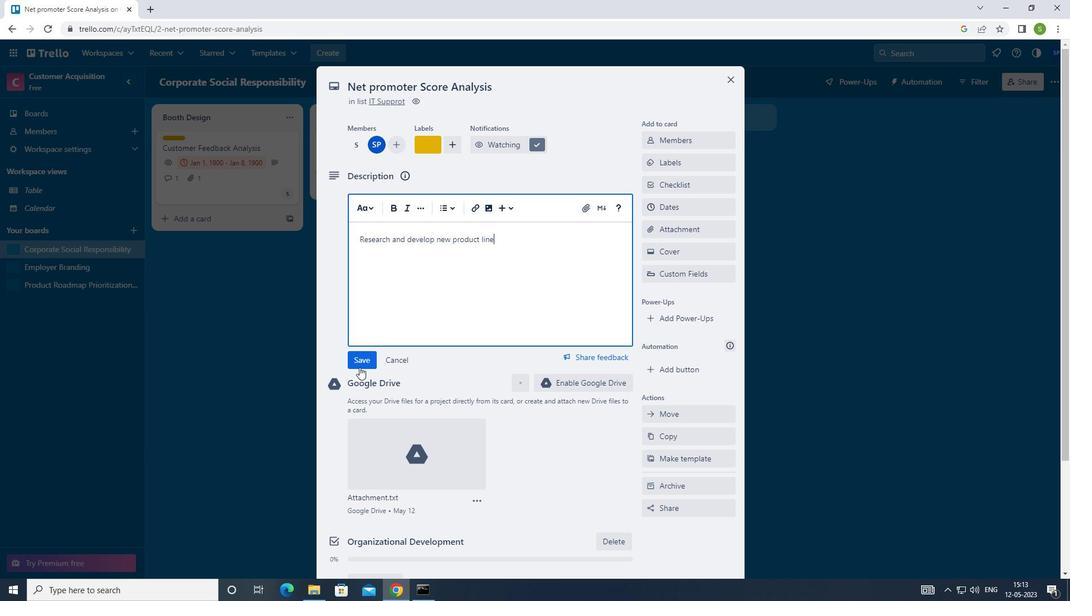 
Action: Mouse pressed left at (361, 364)
Screenshot: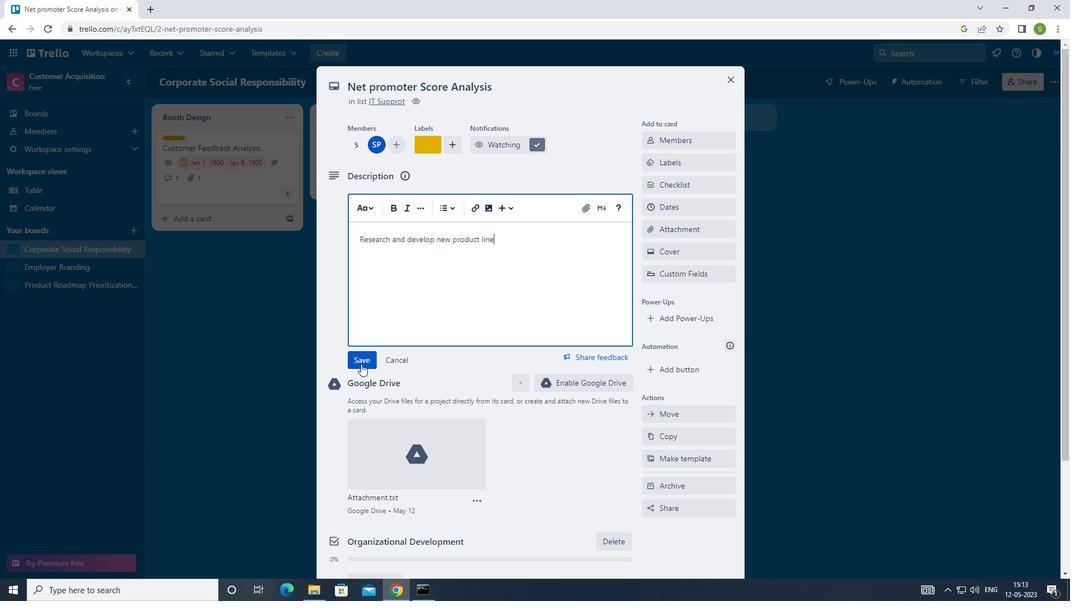 
Action: Mouse moved to (398, 371)
Screenshot: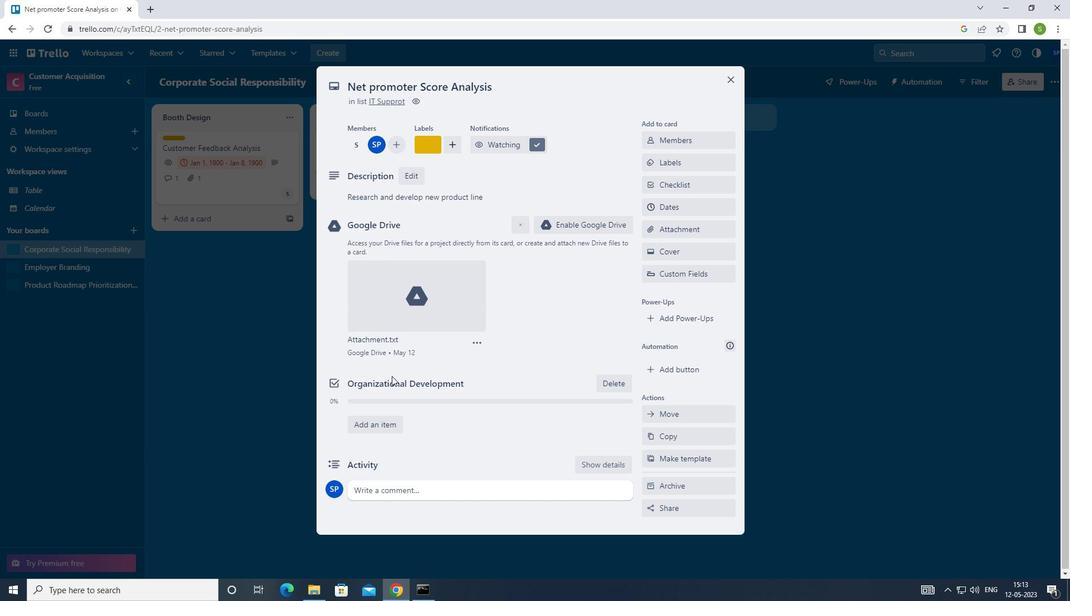 
Action: Mouse scrolled (398, 371) with delta (0, 0)
Screenshot: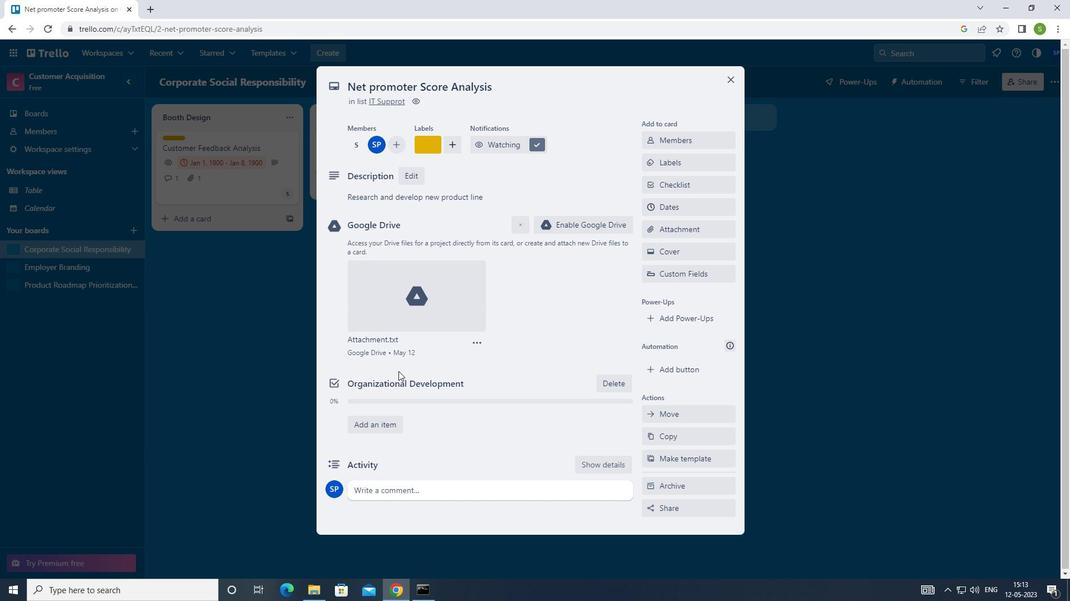
Action: Mouse scrolled (398, 371) with delta (0, 0)
Screenshot: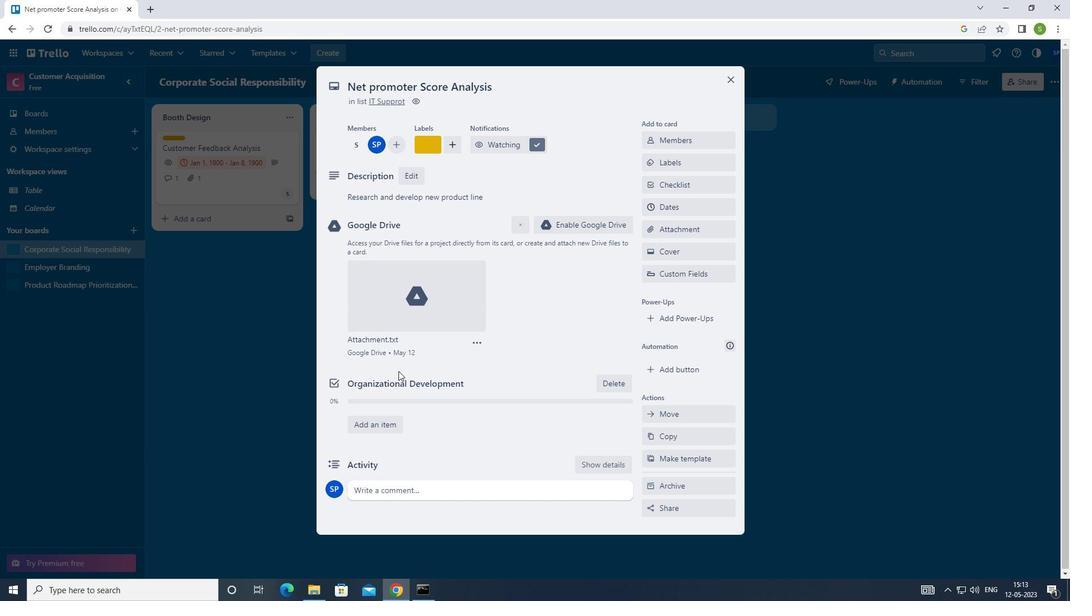 
Action: Mouse scrolled (398, 371) with delta (0, 0)
Screenshot: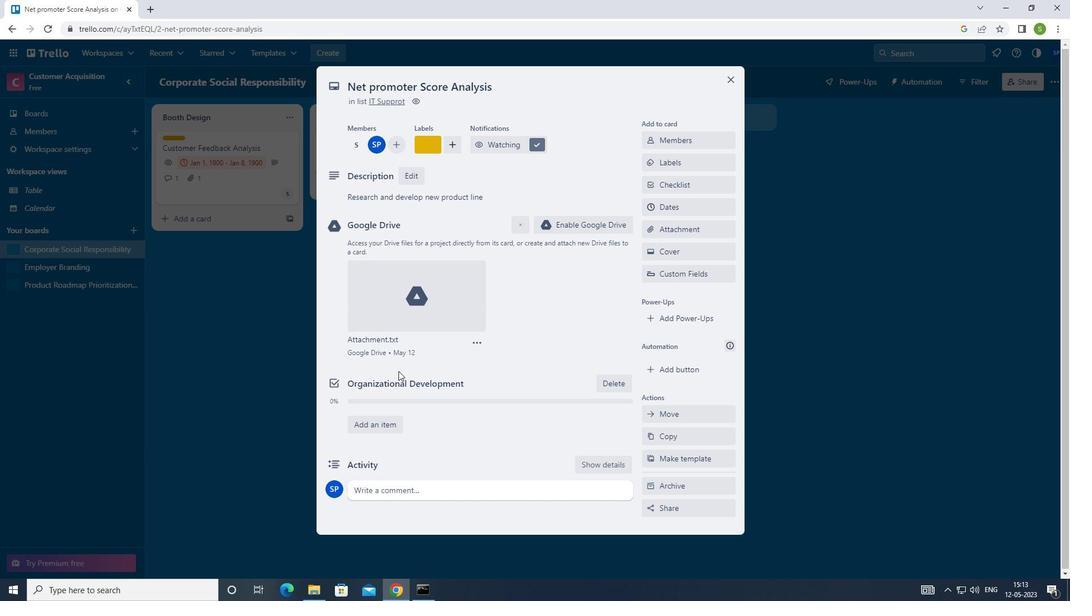 
Action: Mouse moved to (378, 494)
Screenshot: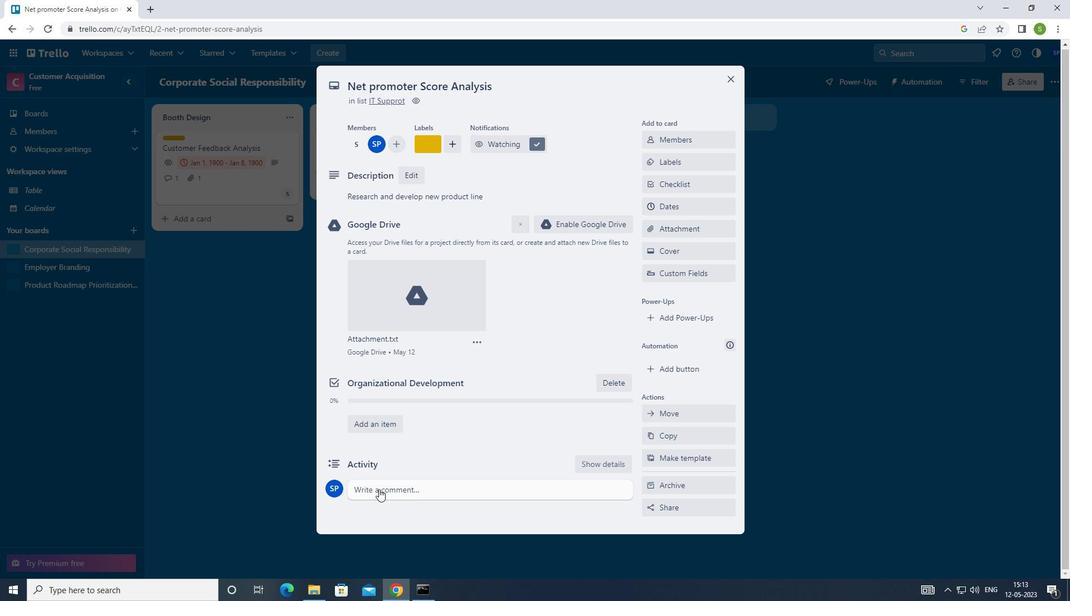 
Action: Mouse pressed left at (378, 494)
Screenshot: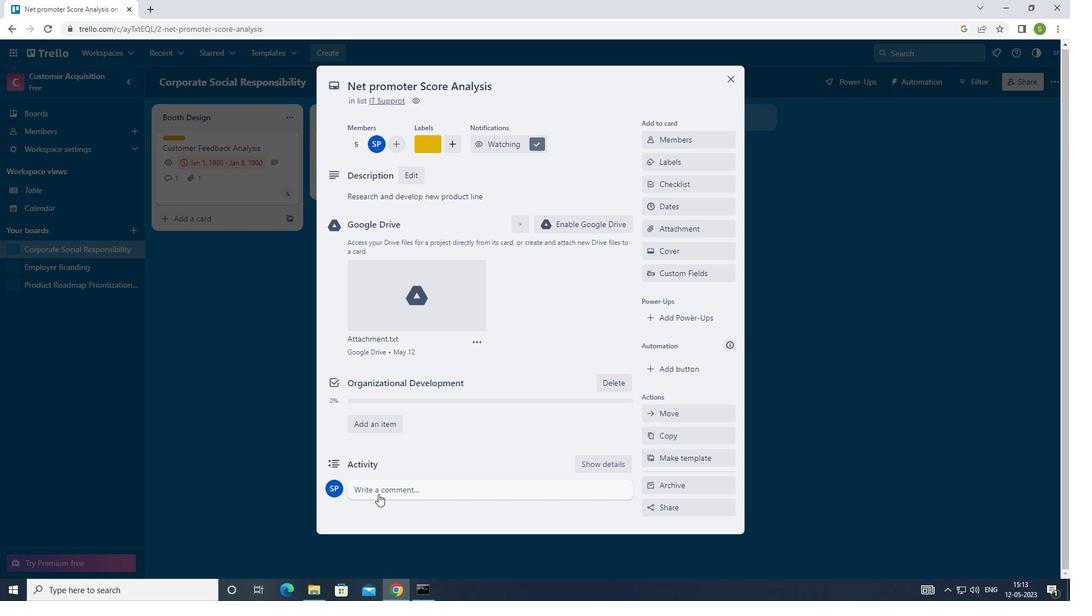 
Action: Mouse moved to (417, 372)
Screenshot: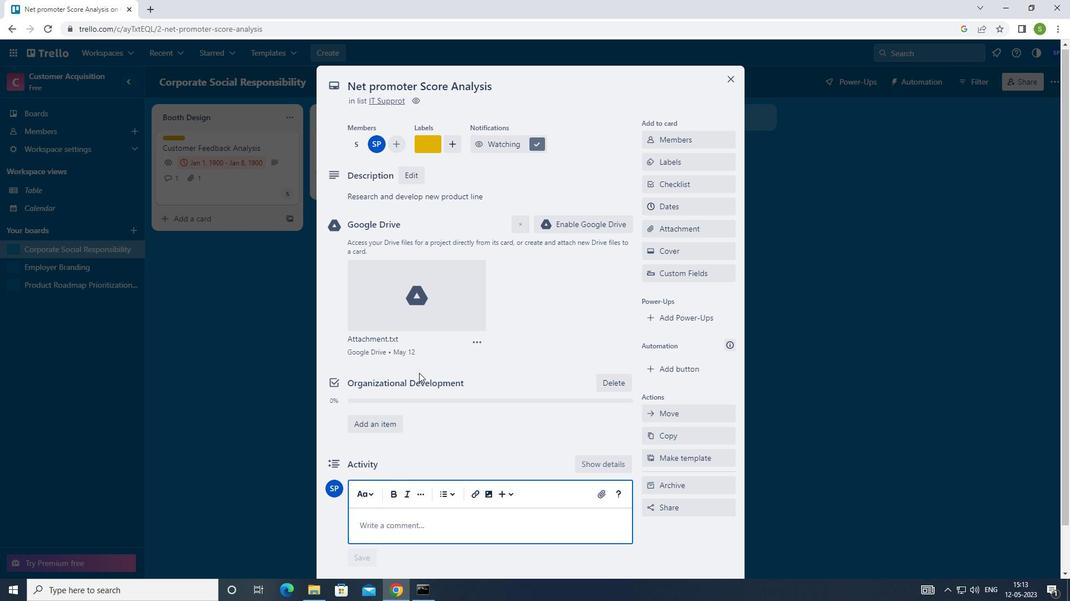 
Action: Key pressed <Key.shift><Key.shift><Key.shift><Key.shift><Key.shift>GIVEN<Key.space>THE<Key.space>POTENTIAL<Key.space>IMPACT<Key.space>OF<Key.space>THIS<Key.space>TASK<Key.space>ON<Key.space>OUR<Key.space>TEAM<Key.space>WORKLOAD<Key.space>LET<Key.space>US<Key.space>W<Key.backspace>ENSURE<Key.space>THAT<Key.space>WE<Key.space>HAVE<Key.space>THE<Key.space>NECESSARY<Key.space>RESOURCES<Key.space>AND<Key.space>SO<Key.backspace>UPPORT
Screenshot: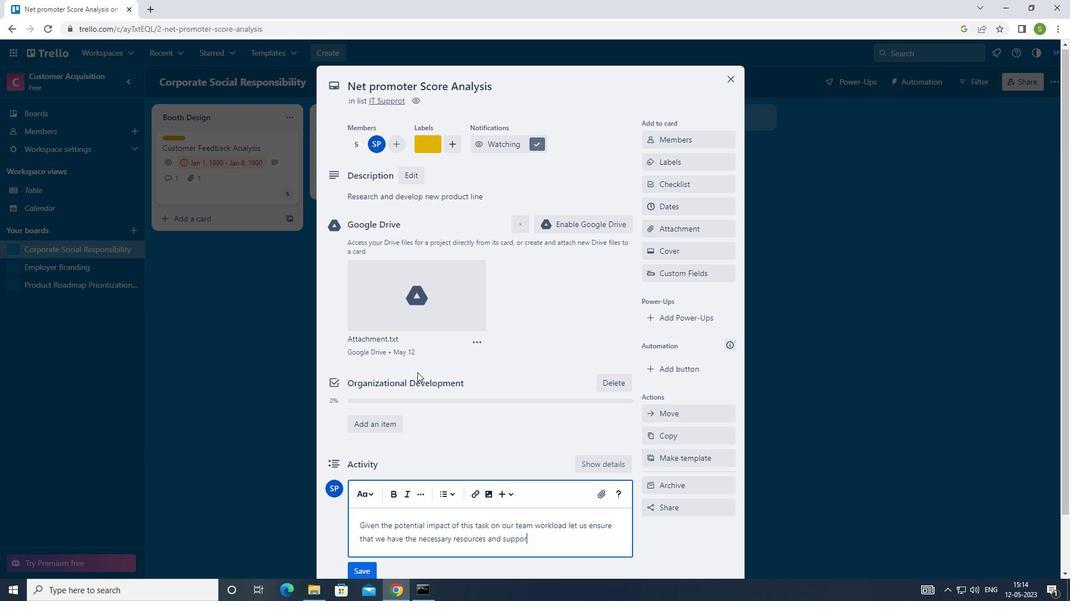 
Action: Mouse moved to (410, 368)
Screenshot: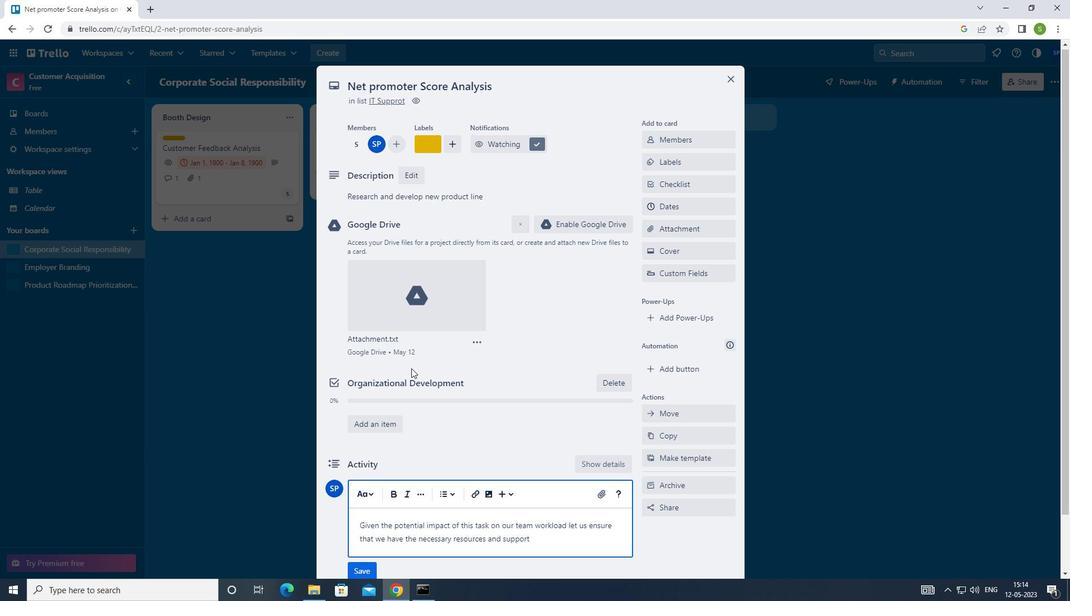 
Action: Key pressed <Key.space>TO<Key.space>EXECUTE<Key.space>IT<Key.space>EFFECTIVELY
Screenshot: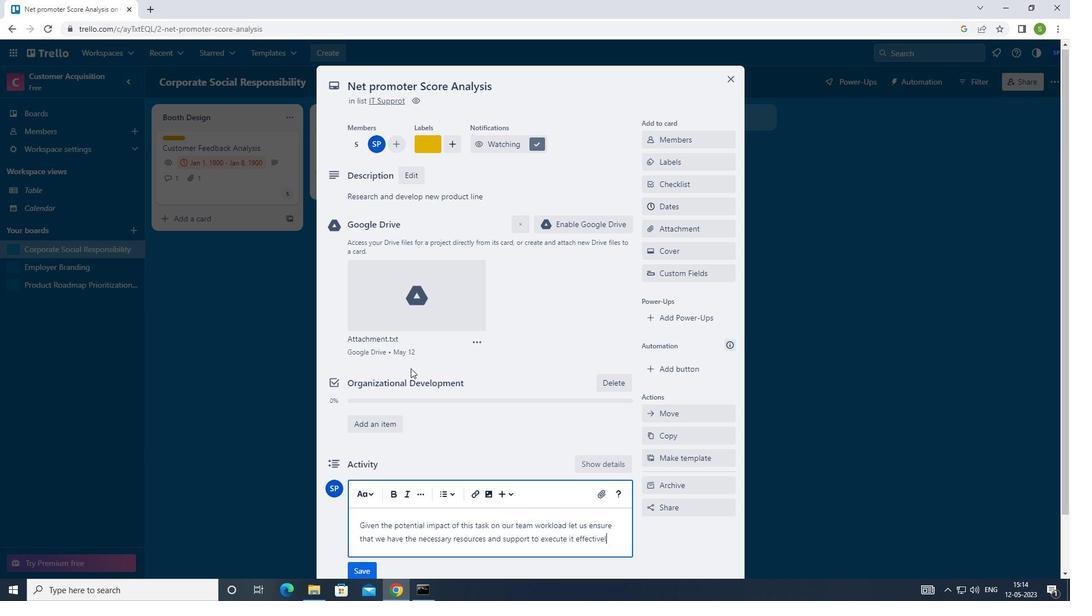 
Action: Mouse moved to (369, 571)
Screenshot: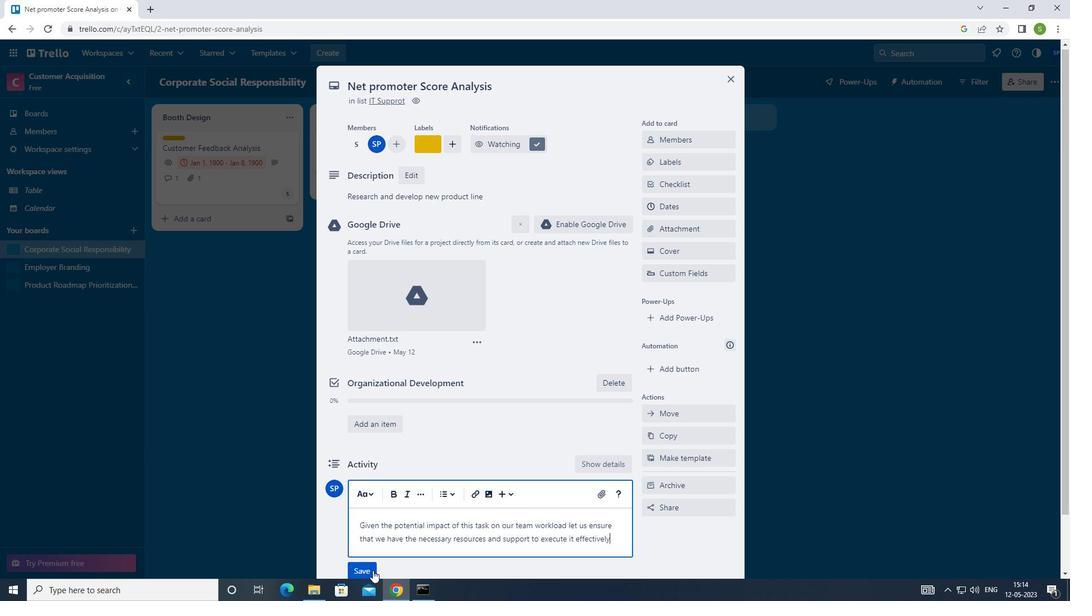 
Action: Mouse pressed left at (369, 571)
Screenshot: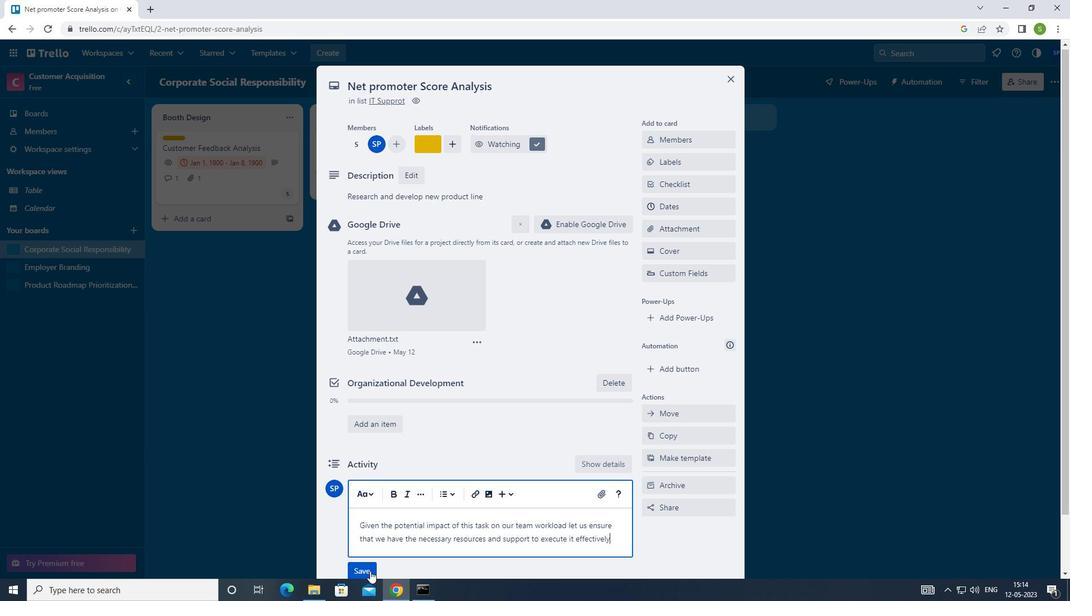 
Action: Mouse moved to (669, 212)
Screenshot: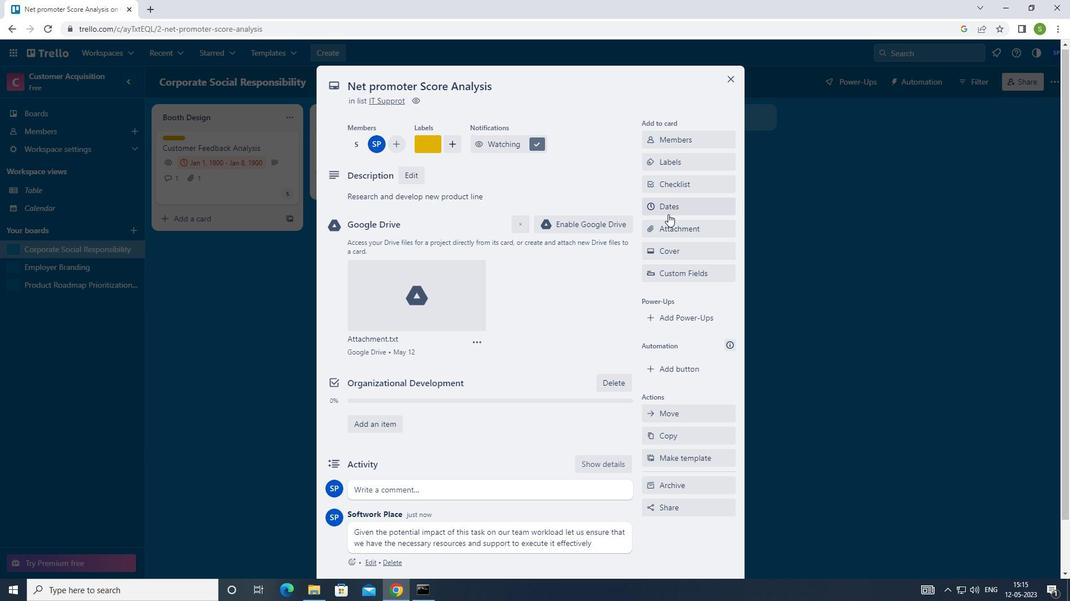 
Action: Mouse pressed left at (669, 212)
Screenshot: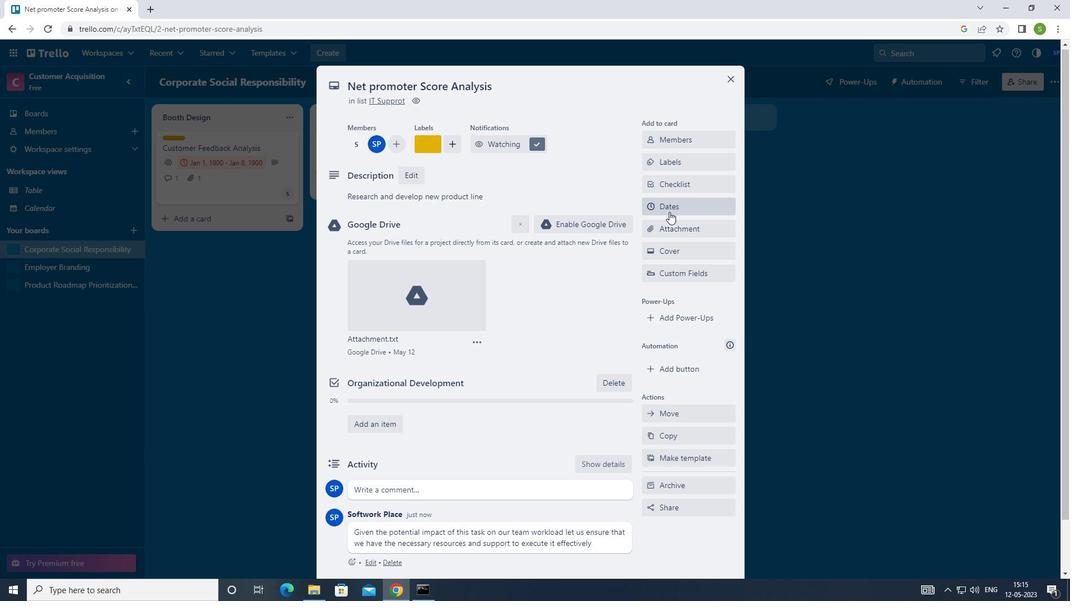 
Action: Mouse moved to (655, 287)
Screenshot: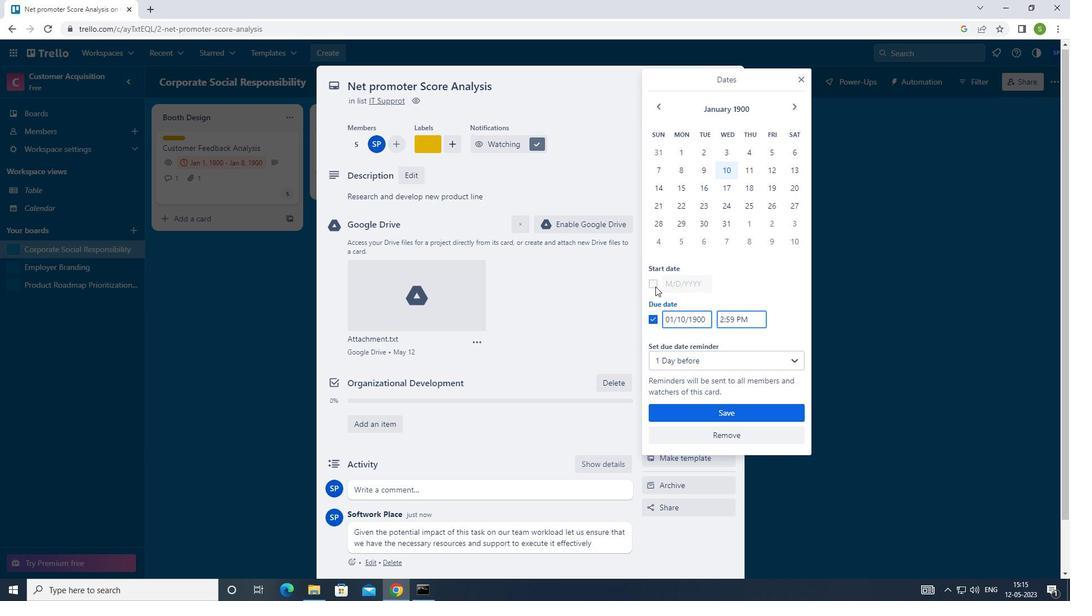 
Action: Mouse pressed left at (655, 287)
Screenshot: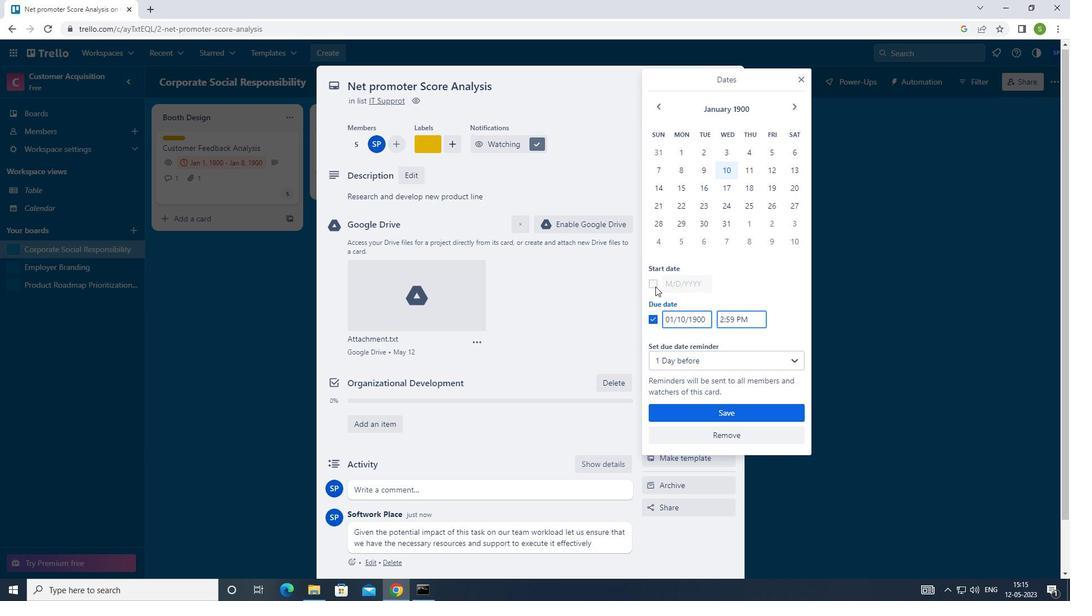 
Action: Mouse moved to (684, 285)
Screenshot: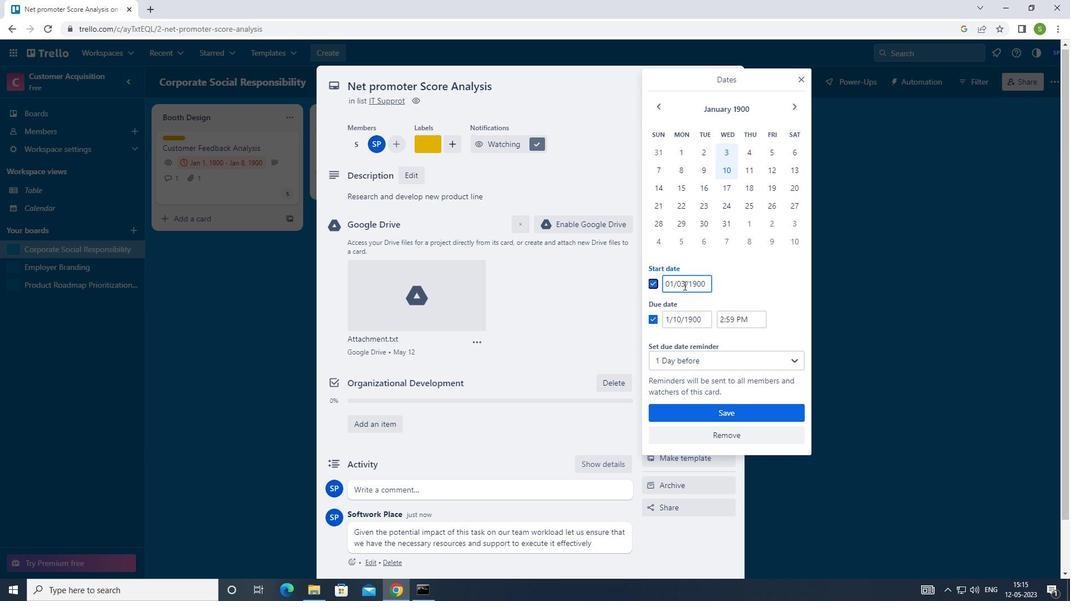 
Action: Mouse pressed left at (684, 285)
Screenshot: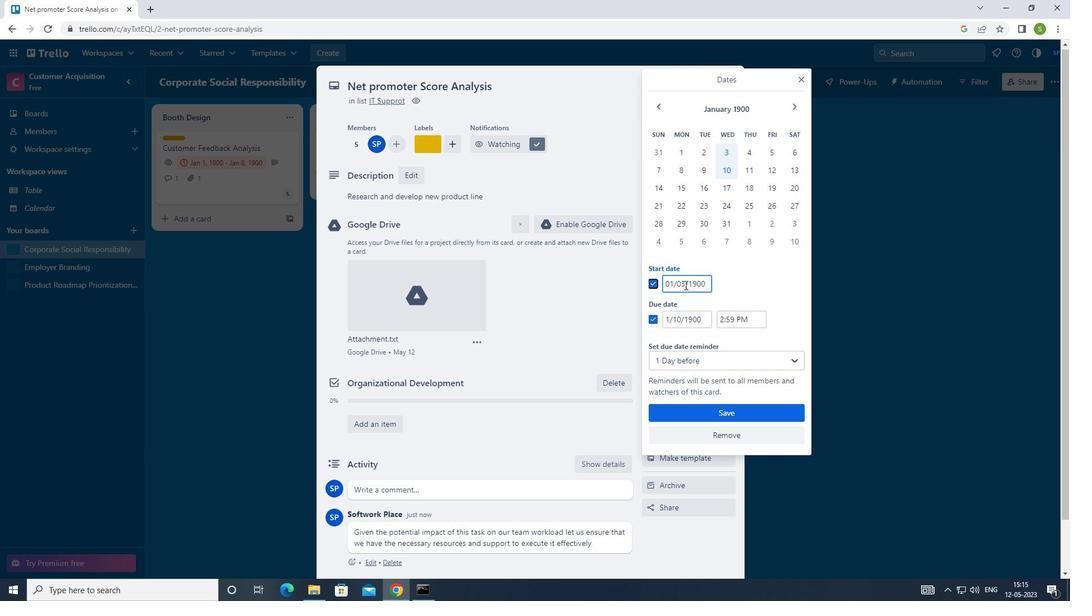 
Action: Mouse moved to (677, 283)
Screenshot: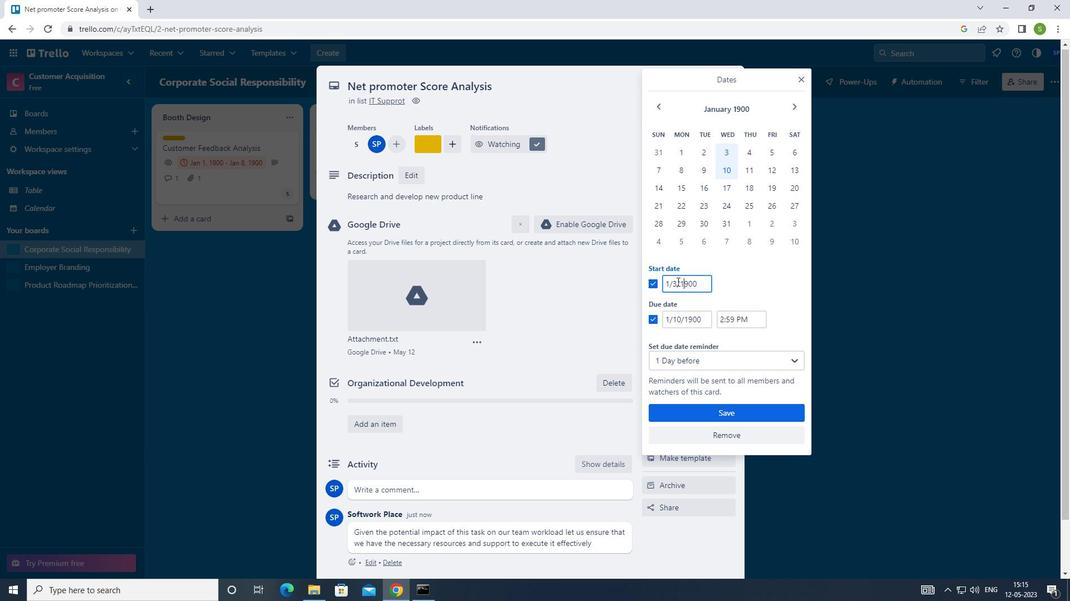 
Action: Mouse pressed left at (677, 283)
Screenshot: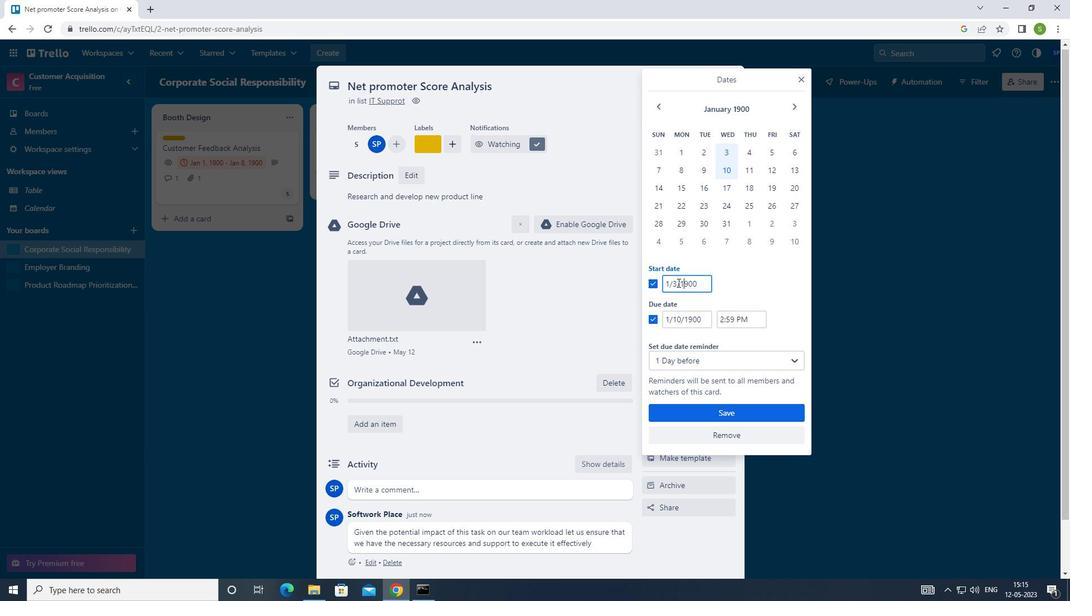 
Action: Mouse moved to (532, 244)
Screenshot: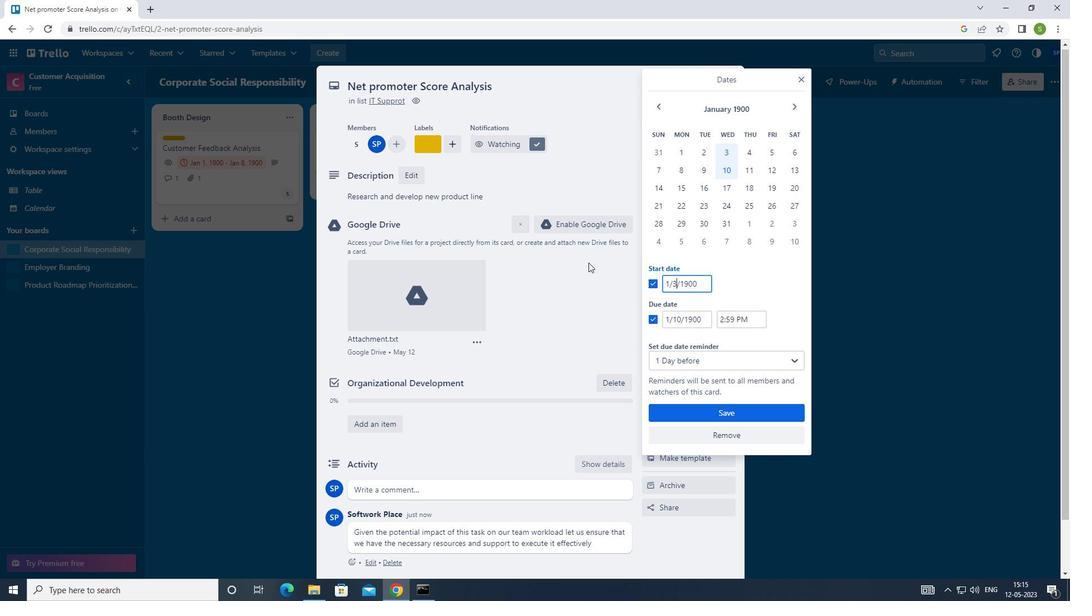 
Action: Key pressed <Key.backspace>4
Screenshot: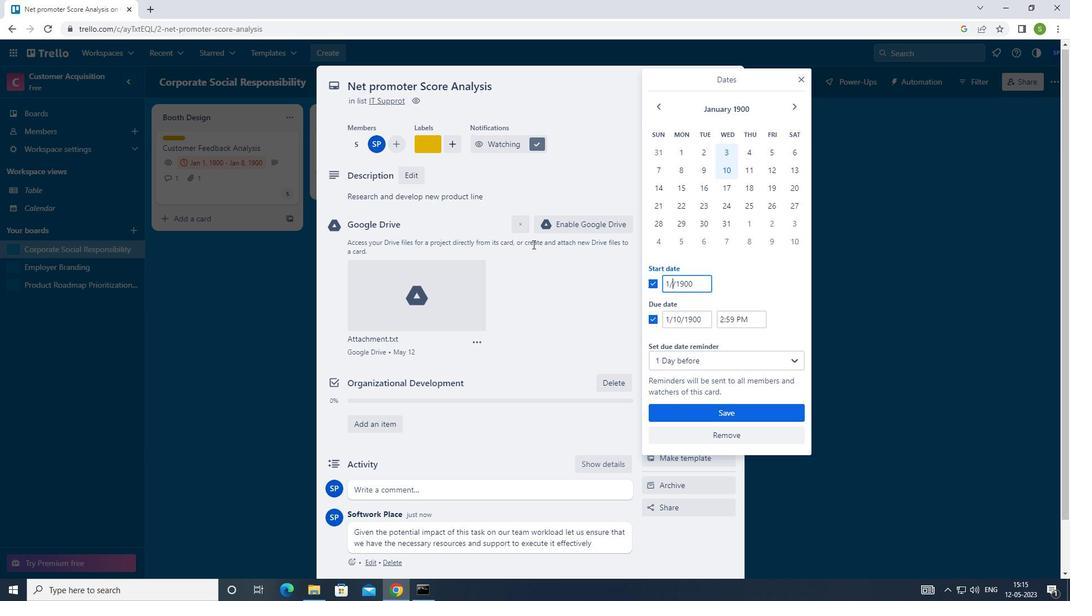 
Action: Mouse moved to (679, 319)
Screenshot: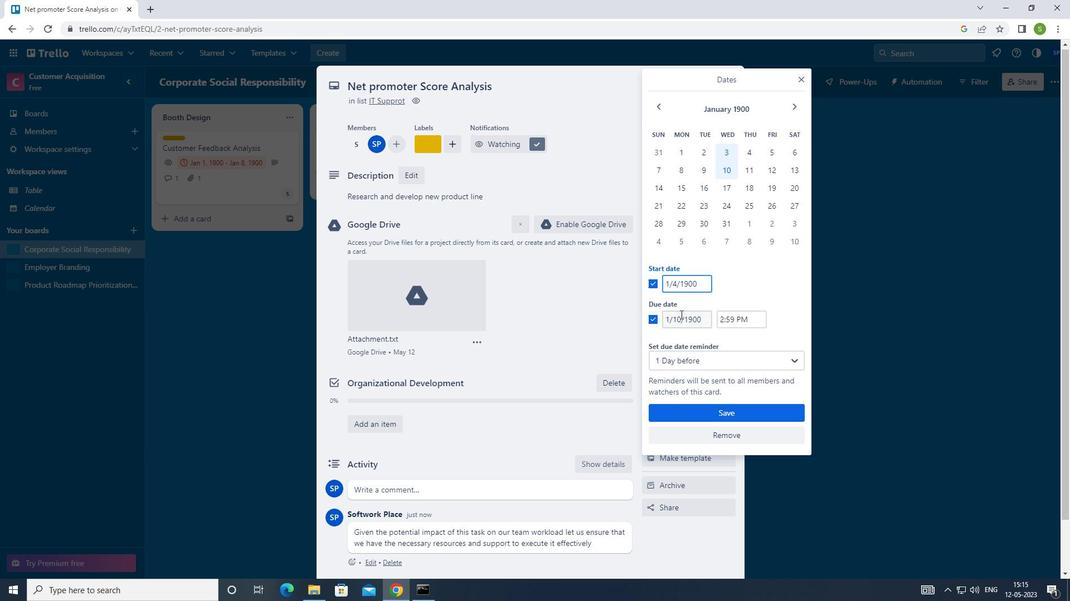 
Action: Mouse pressed left at (679, 319)
Screenshot: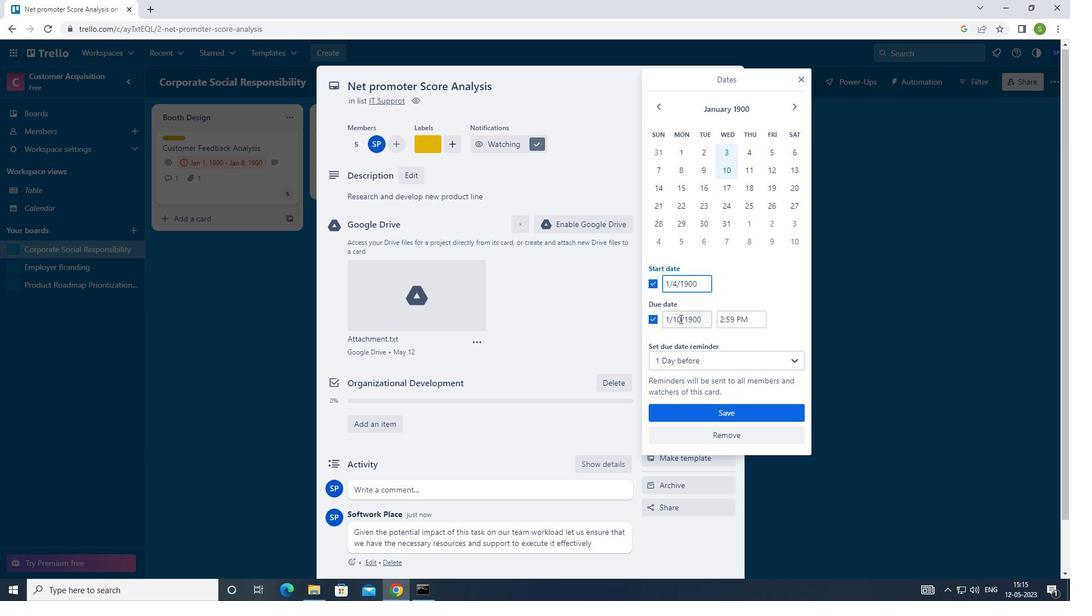 
Action: Mouse moved to (572, 224)
Screenshot: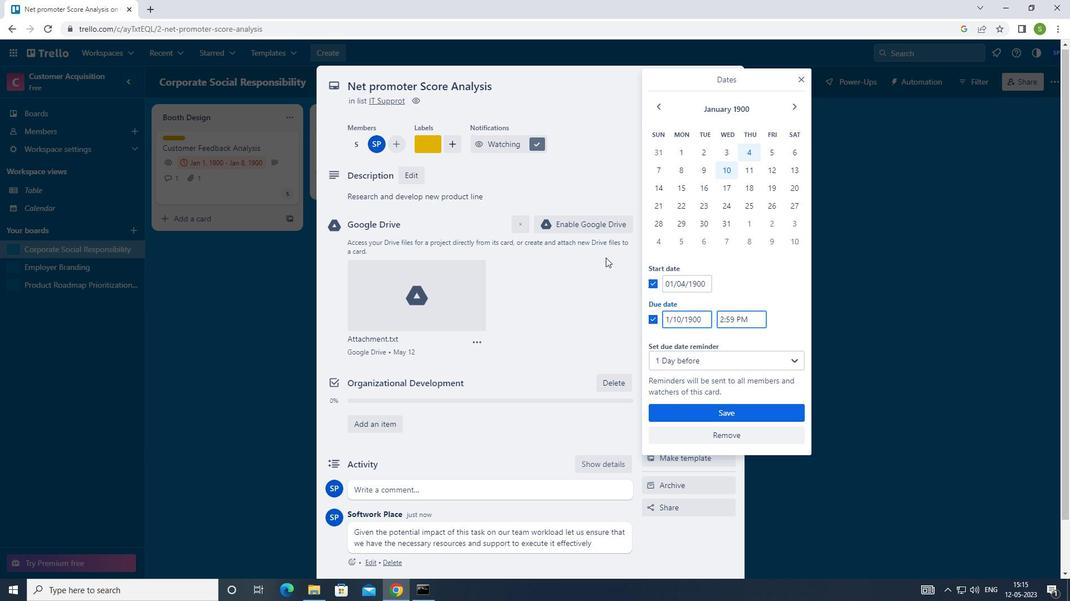 
Action: Key pressed <Key.backspace>1<Key.enter>
Screenshot: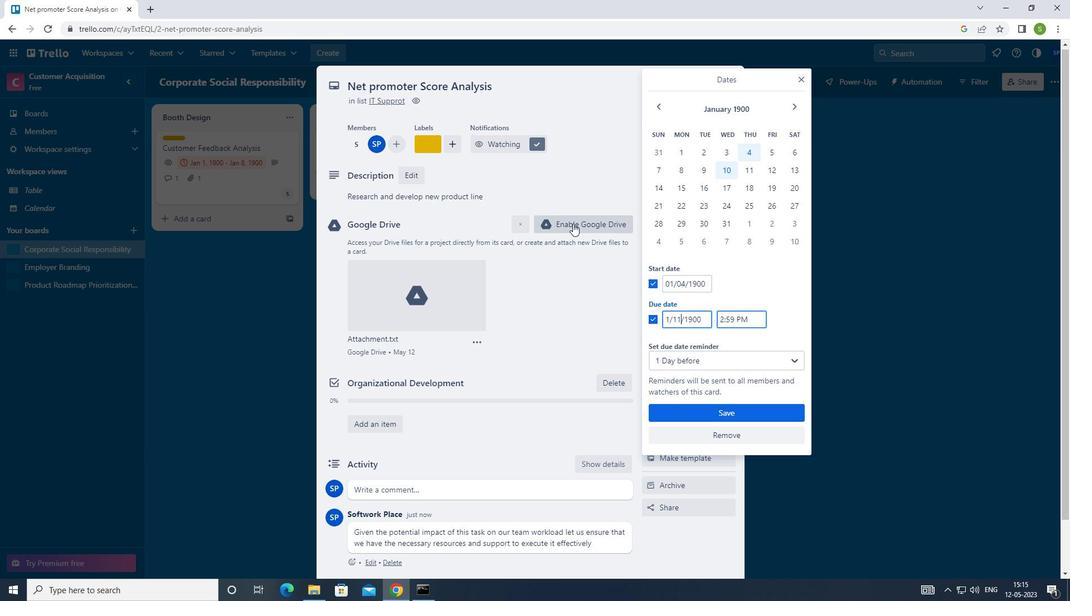 
Action: Mouse moved to (586, 212)
Screenshot: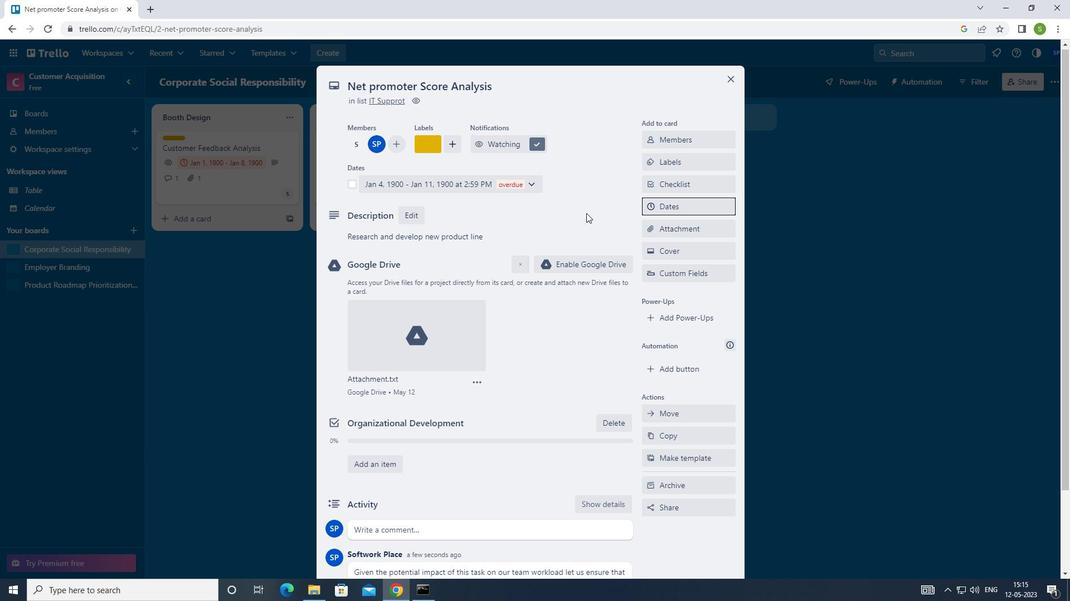 
Action: Key pressed <Key.f8>
Screenshot: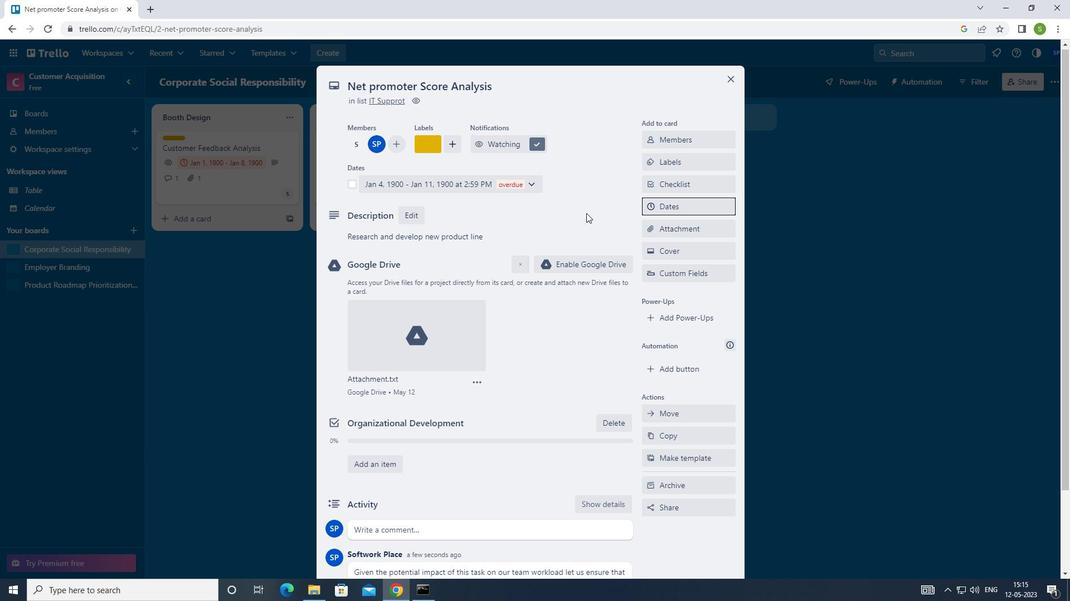 
